 Task: Check the percentage active listings of playground in the last 3 years.
Action: Mouse moved to (1024, 240)
Screenshot: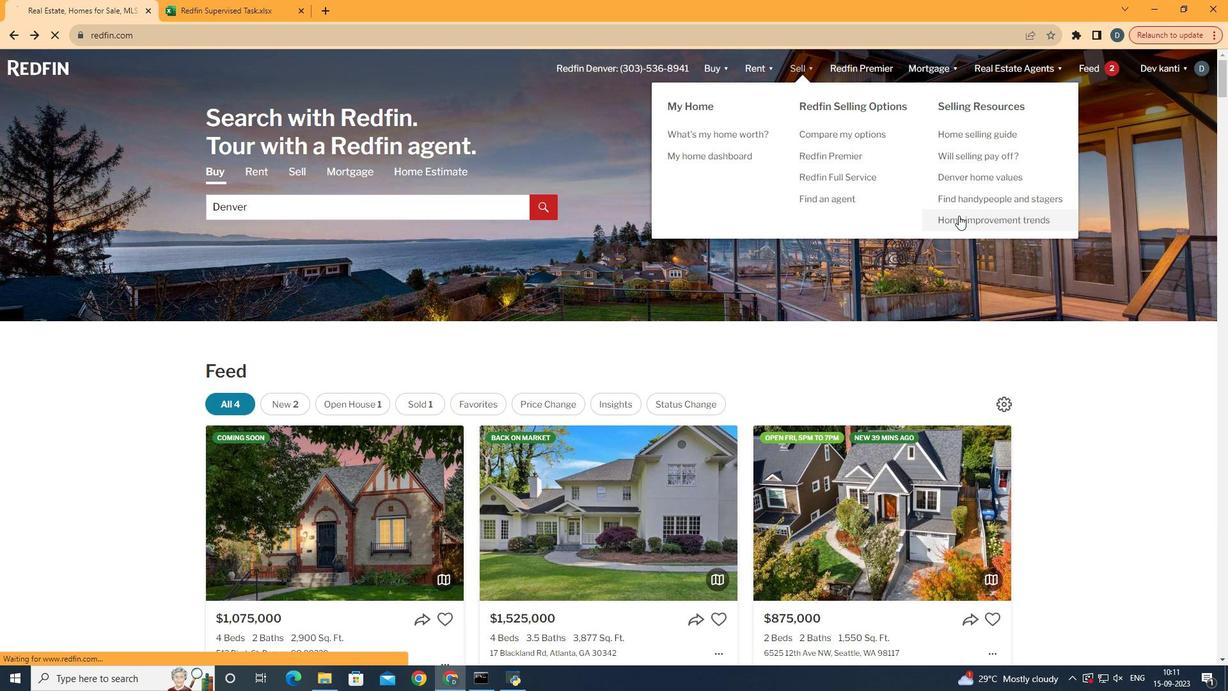 
Action: Mouse pressed left at (1024, 240)
Screenshot: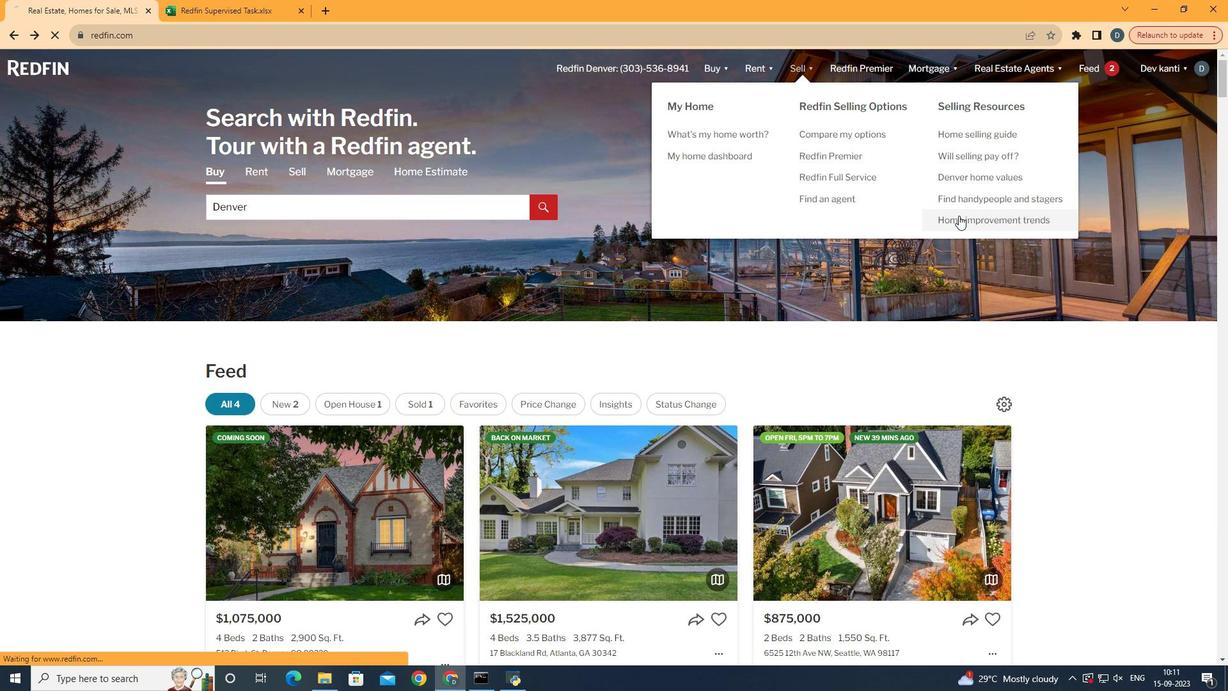 
Action: Mouse moved to (233, 262)
Screenshot: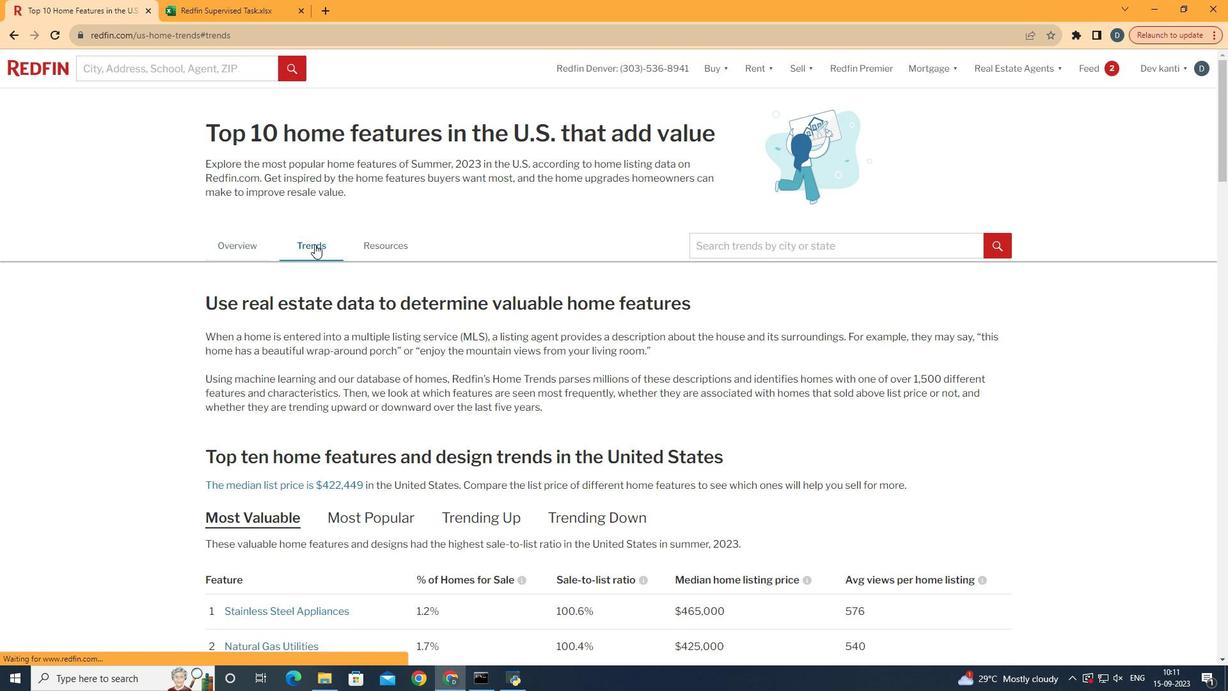 
Action: Mouse pressed left at (233, 262)
Screenshot: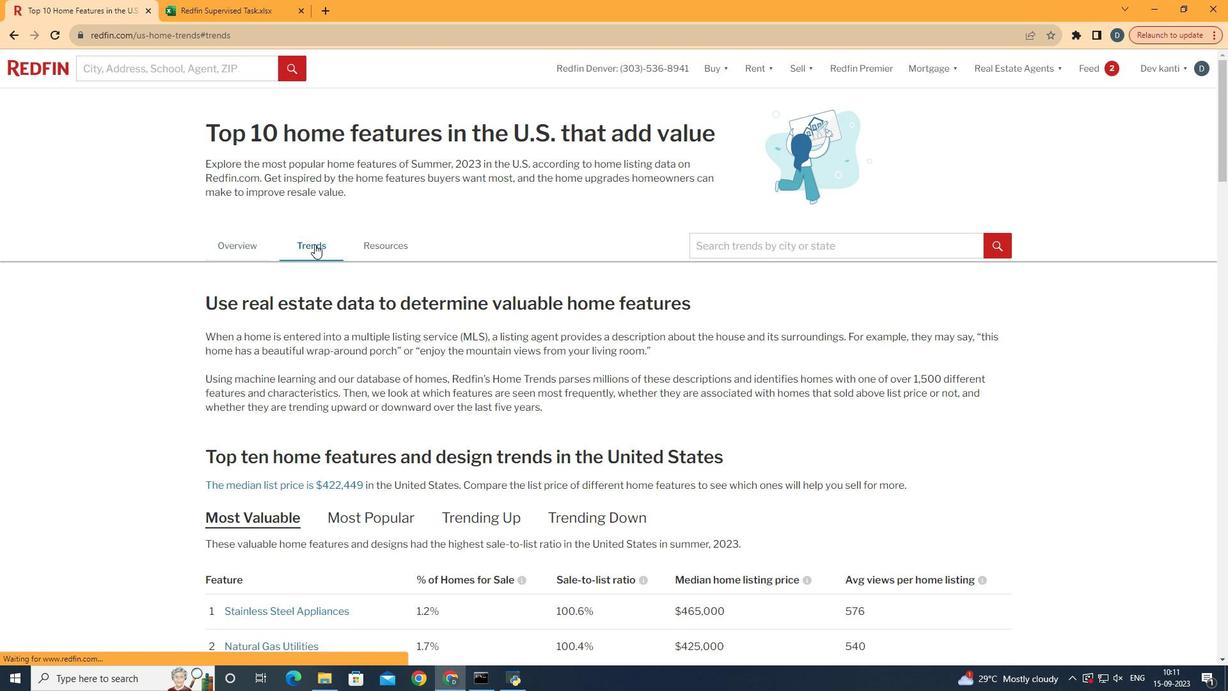 
Action: Mouse moved to (387, 371)
Screenshot: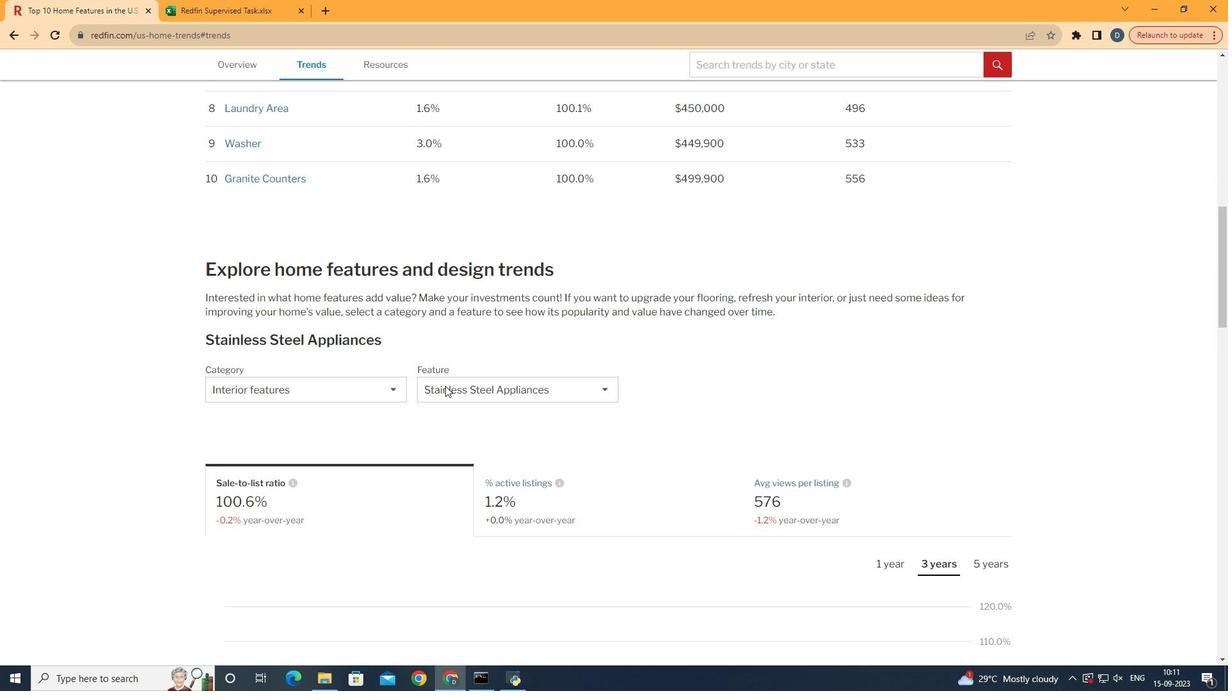 
Action: Mouse scrolled (387, 371) with delta (0, 0)
Screenshot: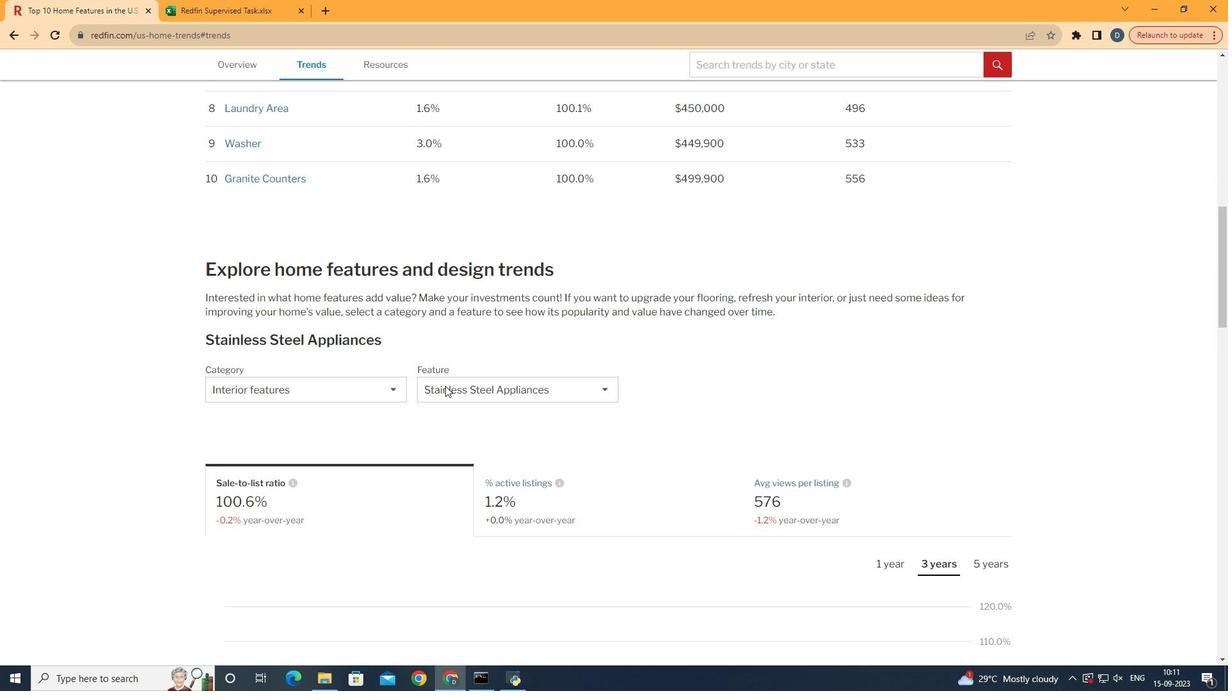 
Action: Mouse moved to (388, 371)
Screenshot: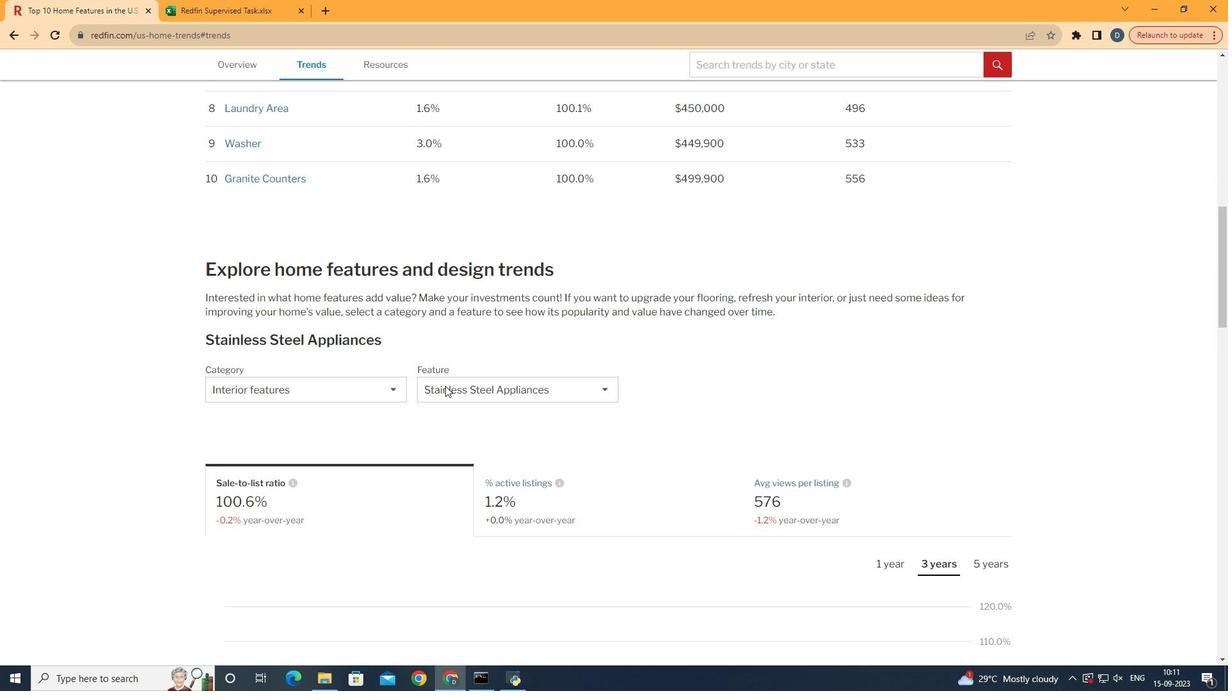 
Action: Mouse scrolled (388, 371) with delta (0, 0)
Screenshot: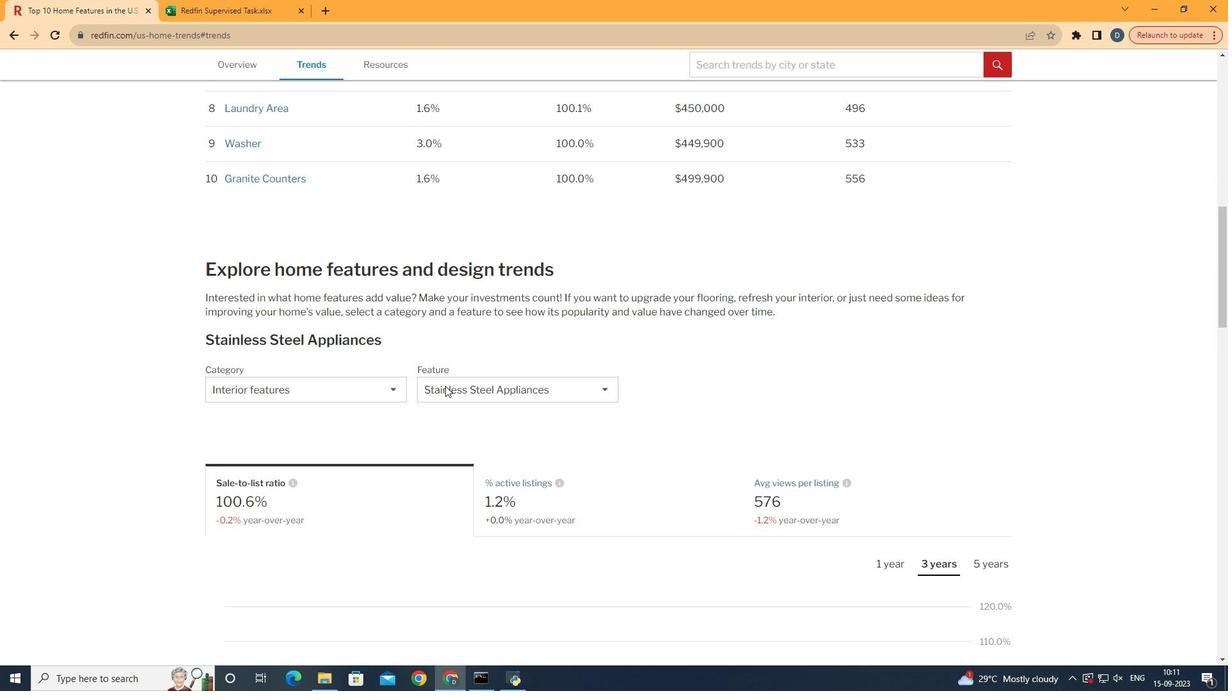 
Action: Mouse moved to (390, 372)
Screenshot: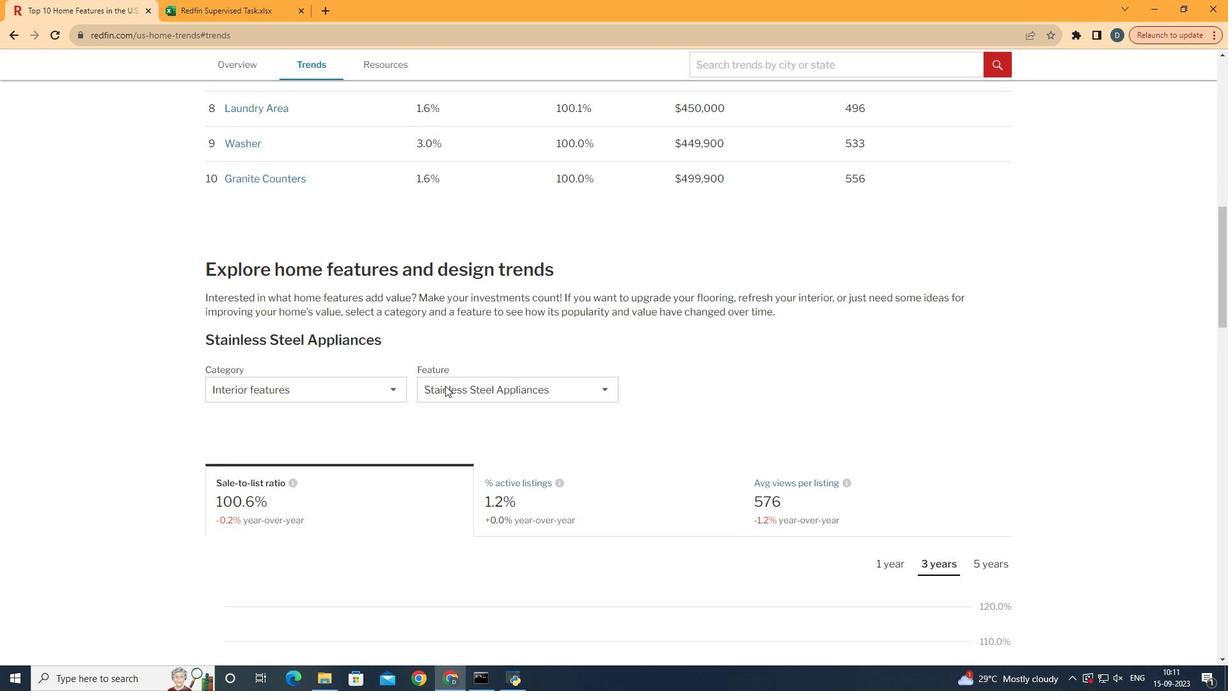 
Action: Mouse scrolled (390, 371) with delta (0, 0)
Screenshot: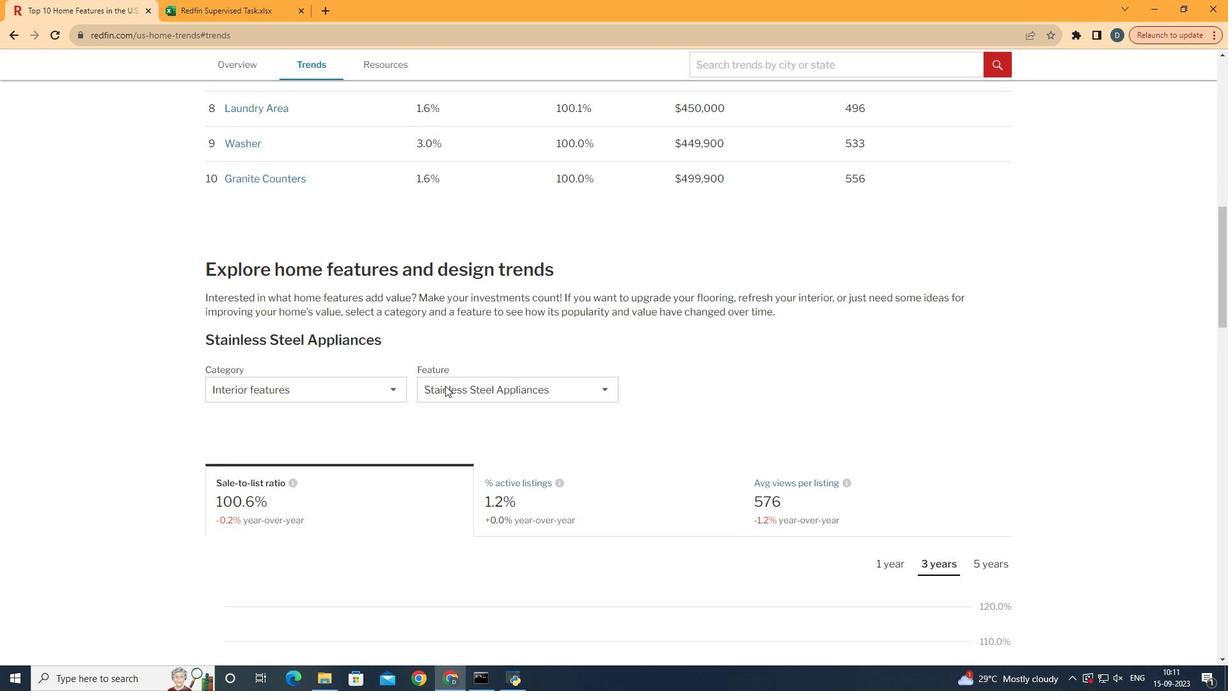 
Action: Mouse moved to (390, 373)
Screenshot: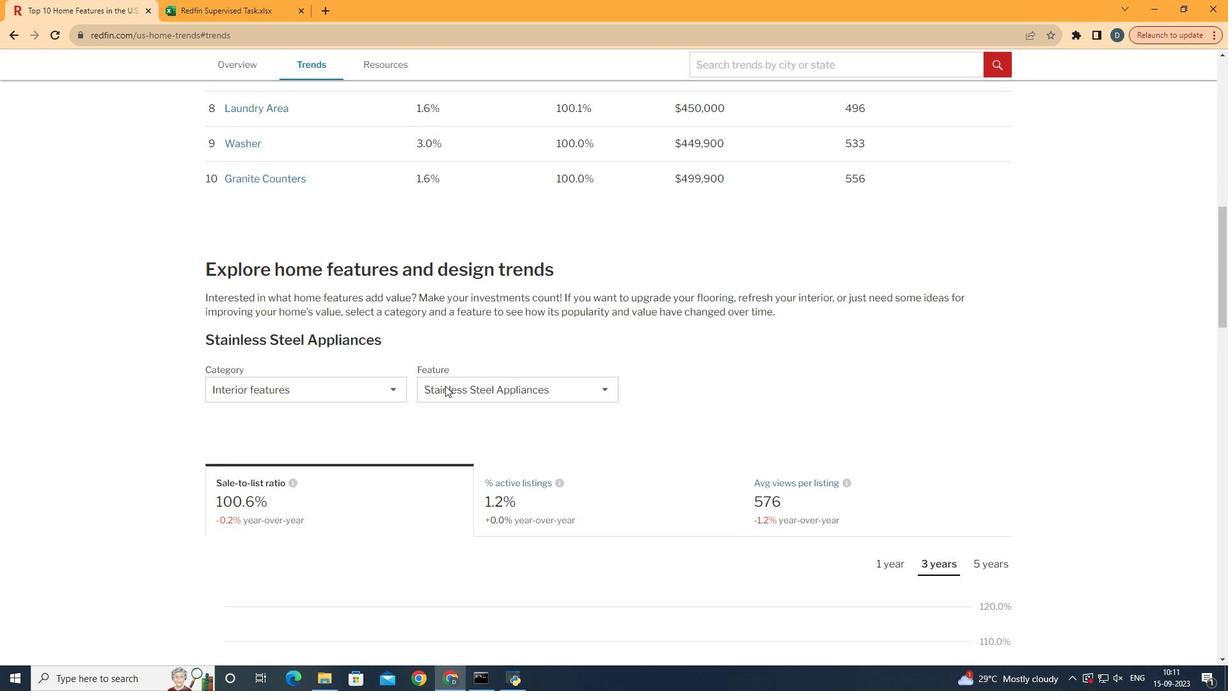 
Action: Mouse scrolled (390, 372) with delta (0, 0)
Screenshot: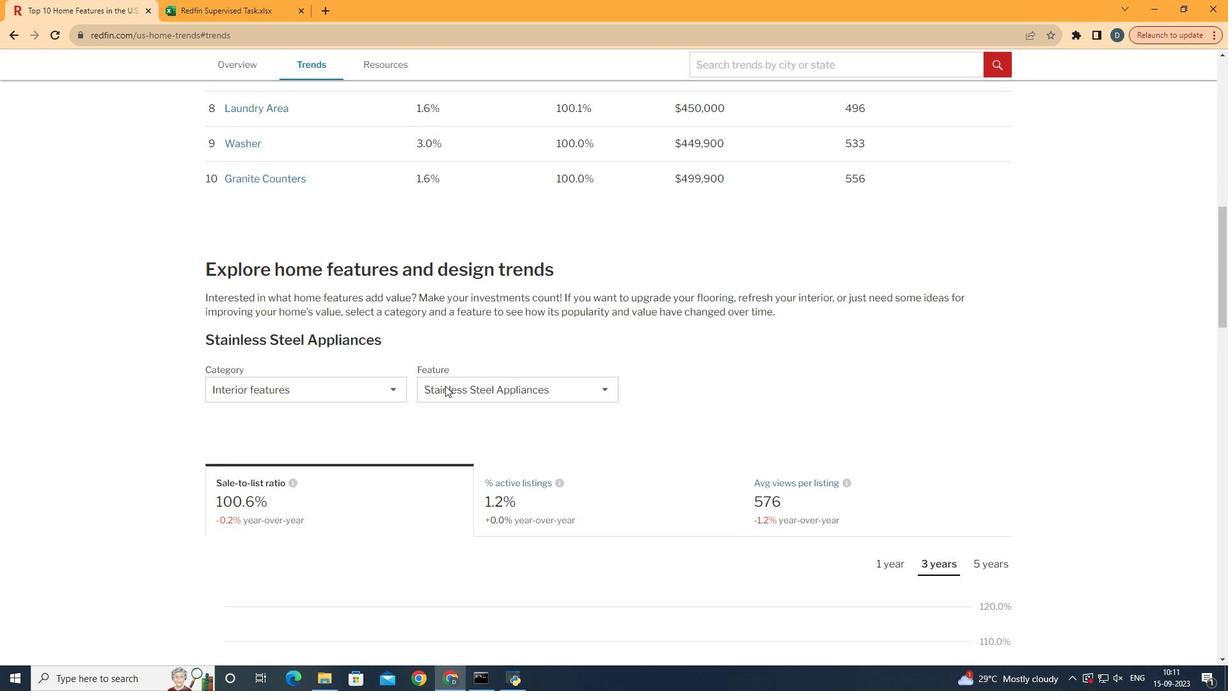 
Action: Mouse moved to (392, 373)
Screenshot: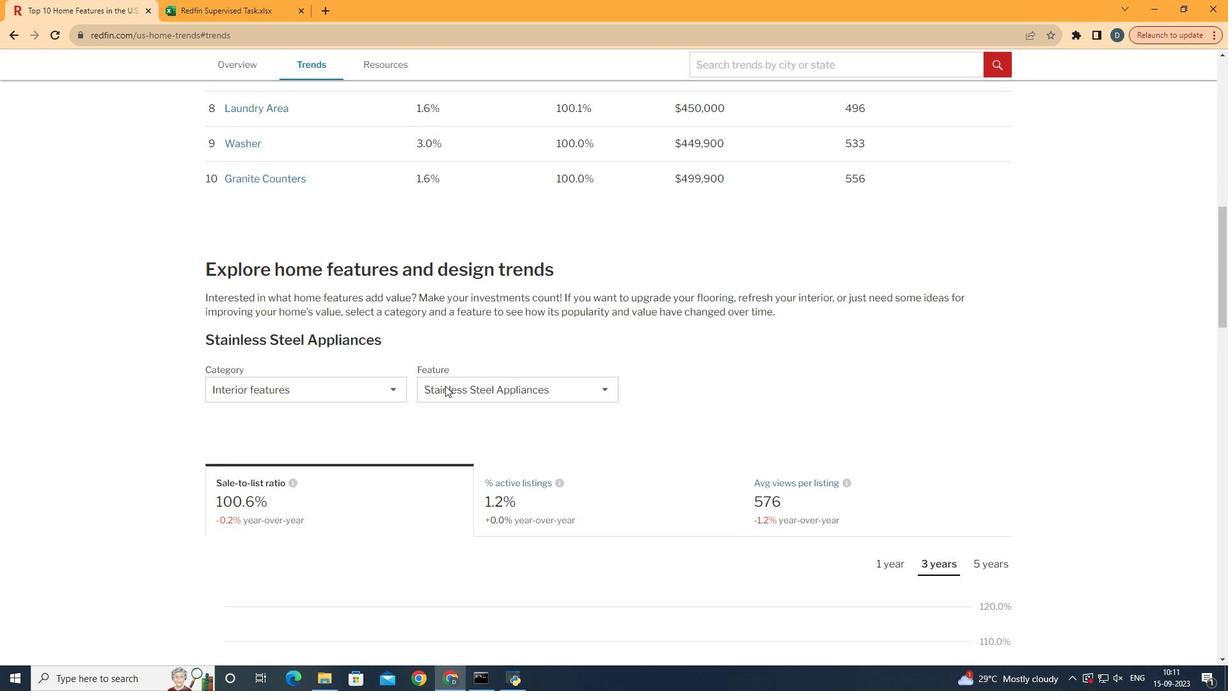 
Action: Mouse scrolled (392, 373) with delta (0, 0)
Screenshot: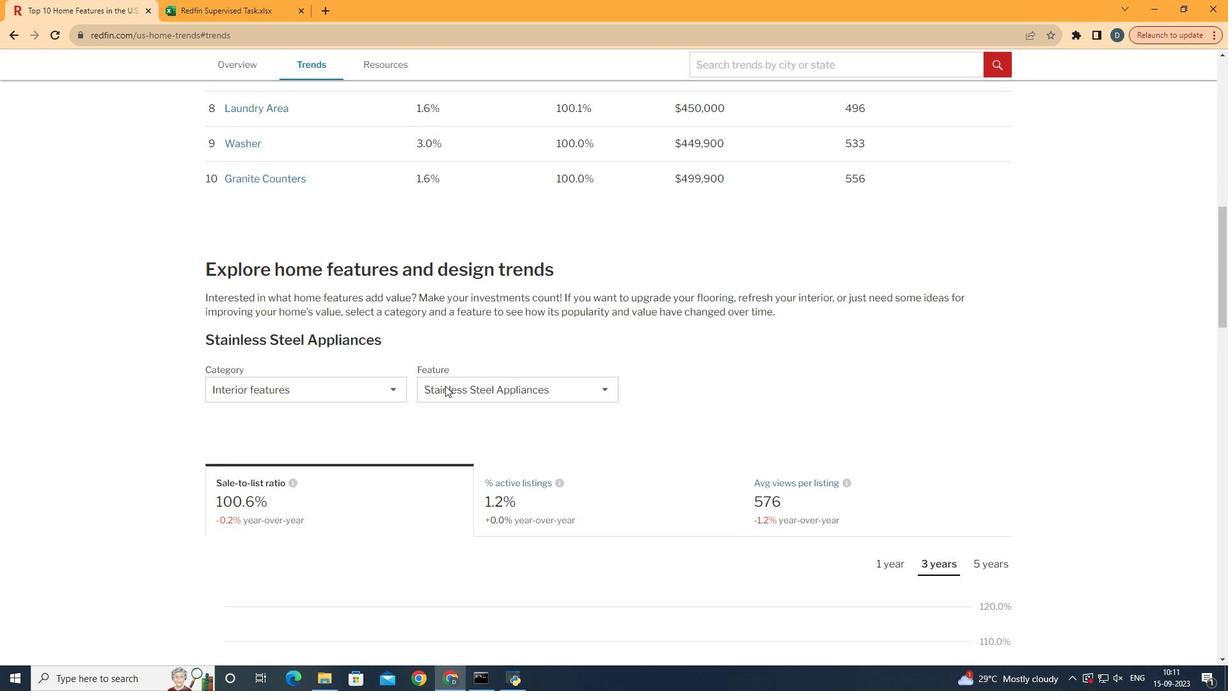
Action: Mouse scrolled (392, 373) with delta (0, 0)
Screenshot: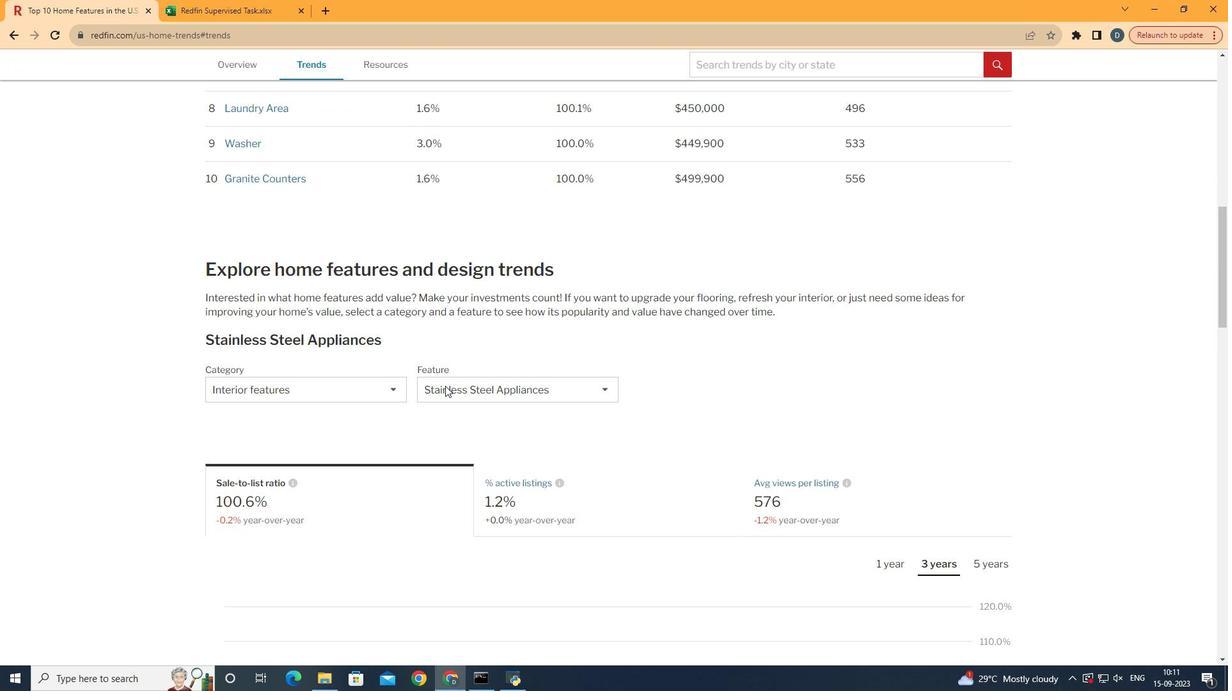 
Action: Mouse scrolled (392, 373) with delta (0, 0)
Screenshot: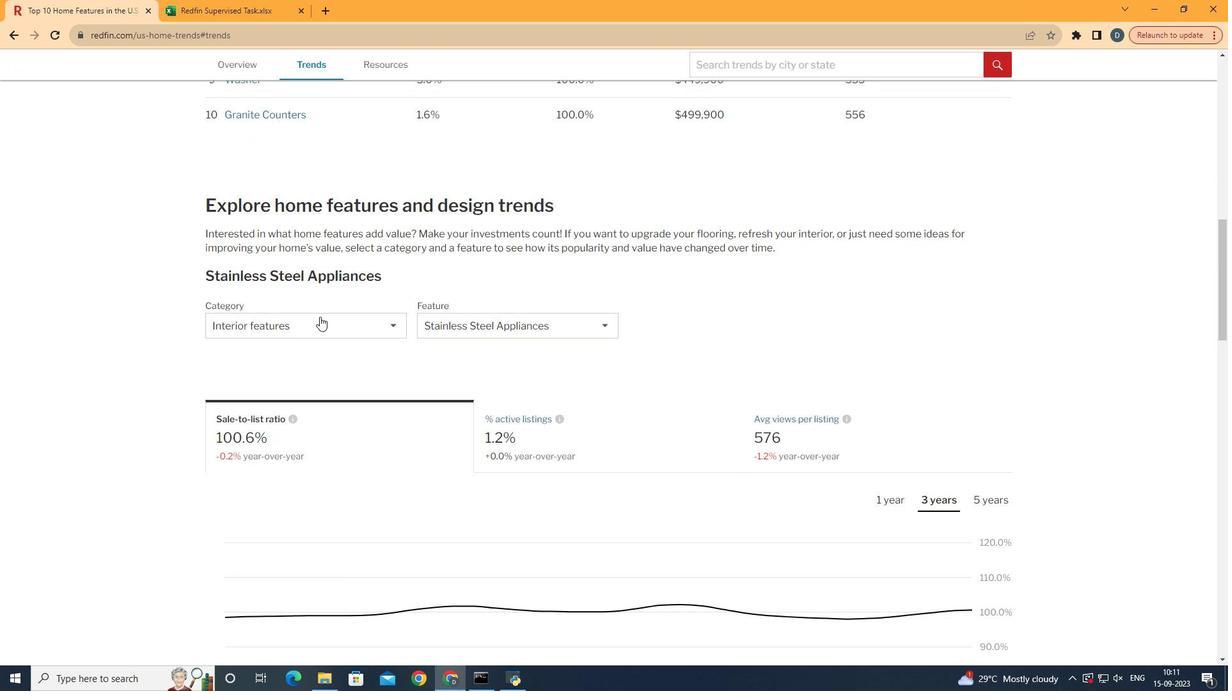 
Action: Mouse moved to (239, 323)
Screenshot: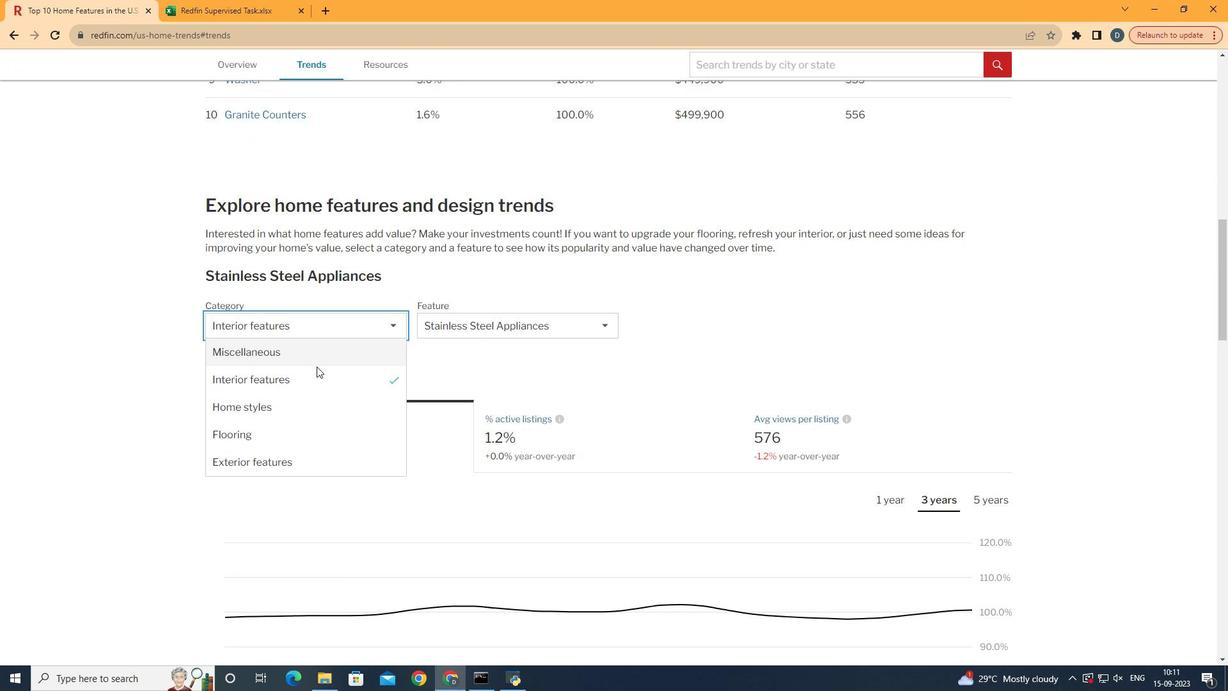 
Action: Mouse pressed left at (239, 323)
Screenshot: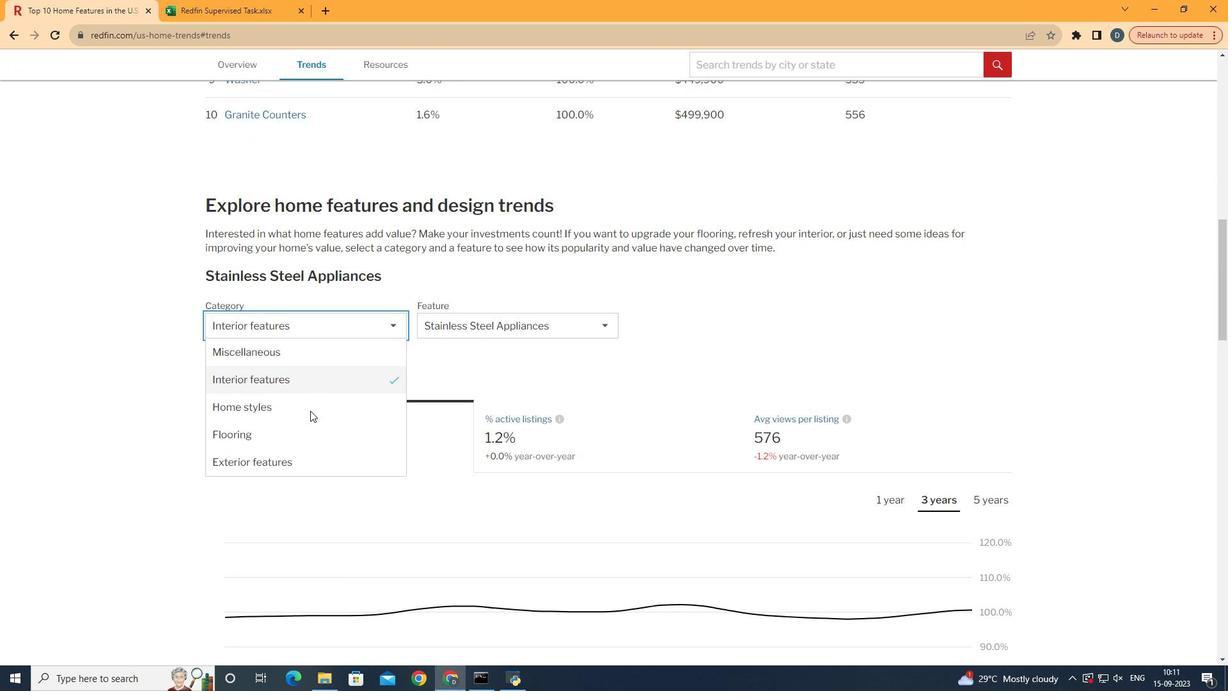 
Action: Mouse moved to (214, 422)
Screenshot: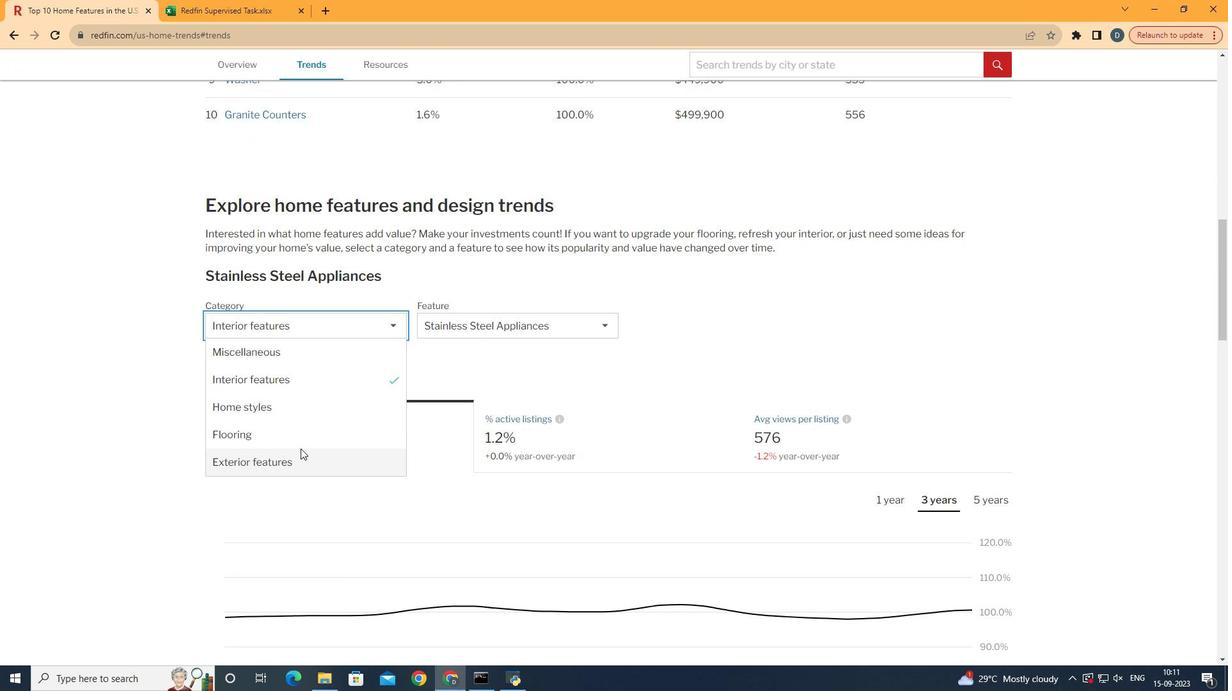 
Action: Mouse pressed left at (214, 422)
Screenshot: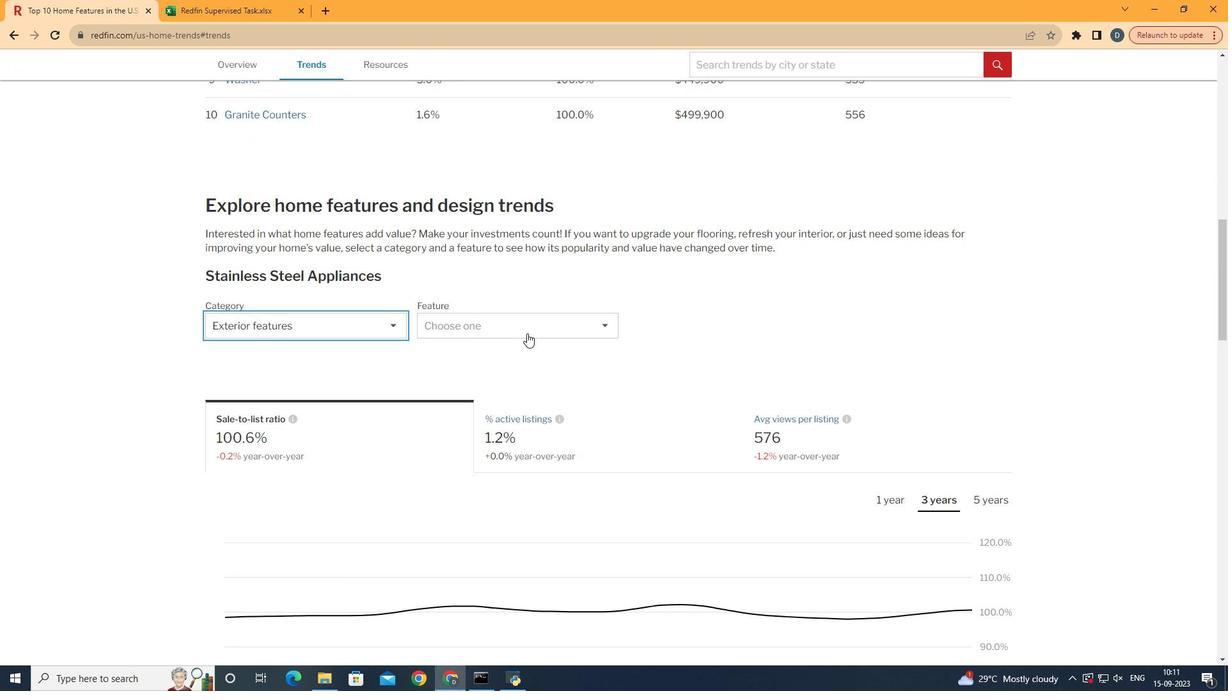 
Action: Mouse moved to (493, 332)
Screenshot: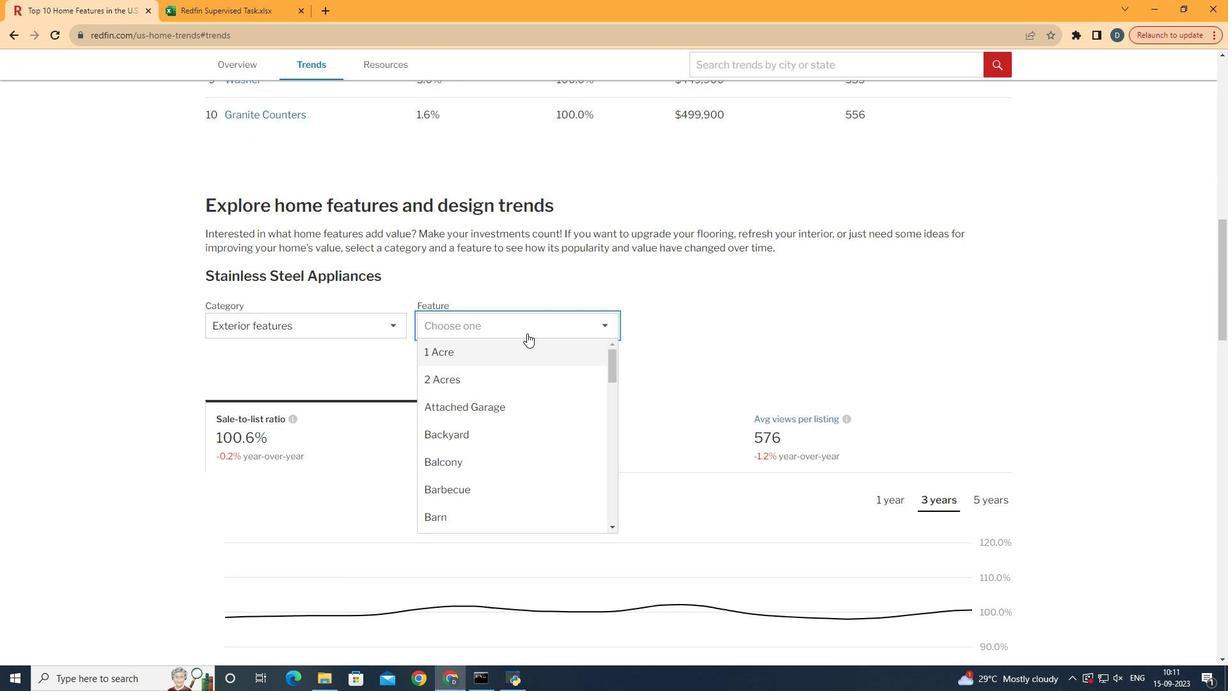 
Action: Mouse pressed left at (493, 332)
Screenshot: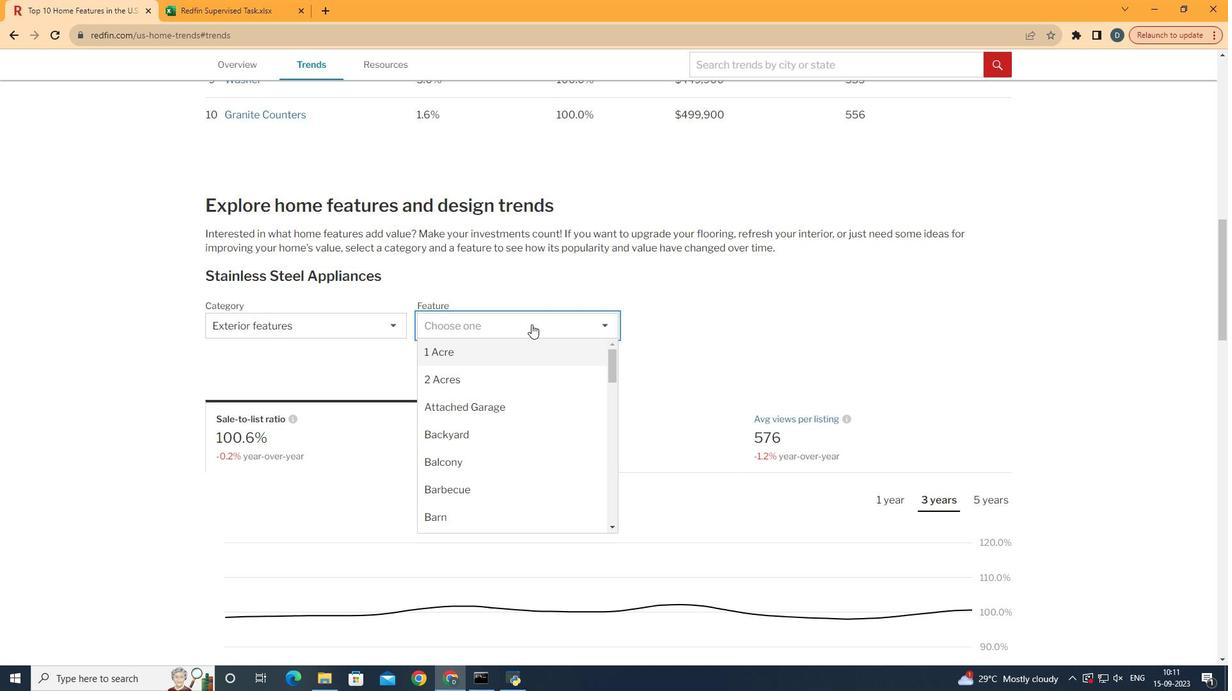 
Action: Mouse moved to (504, 389)
Screenshot: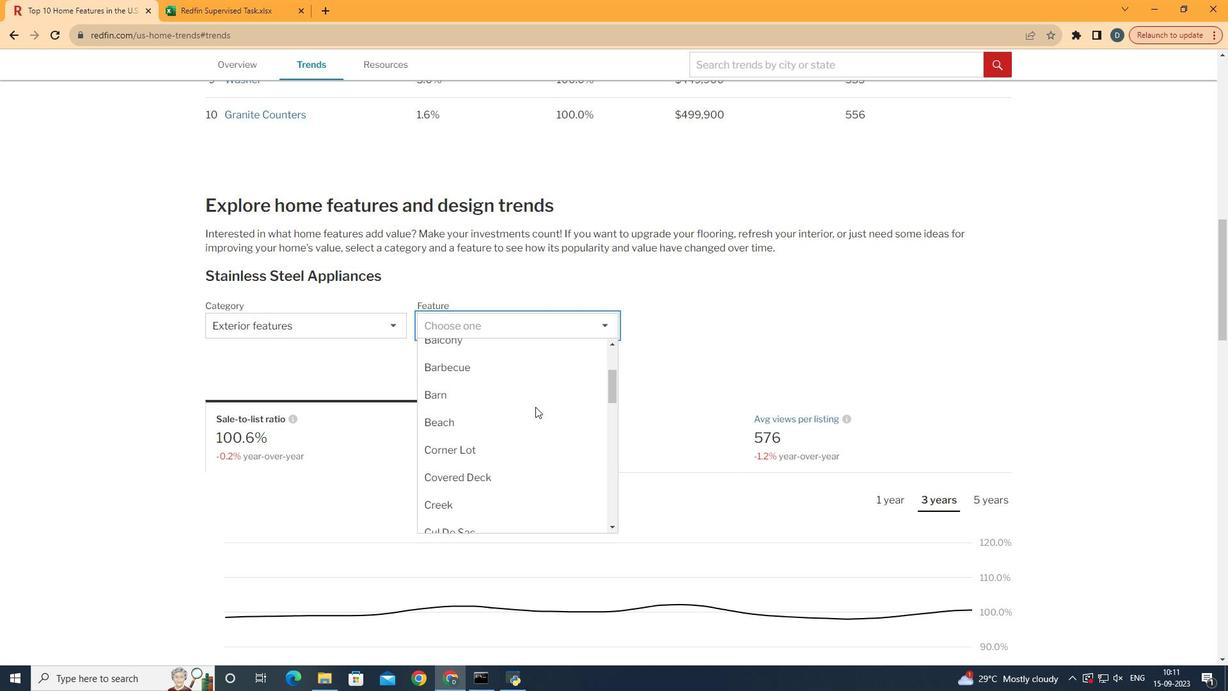 
Action: Mouse scrolled (504, 389) with delta (0, 0)
Screenshot: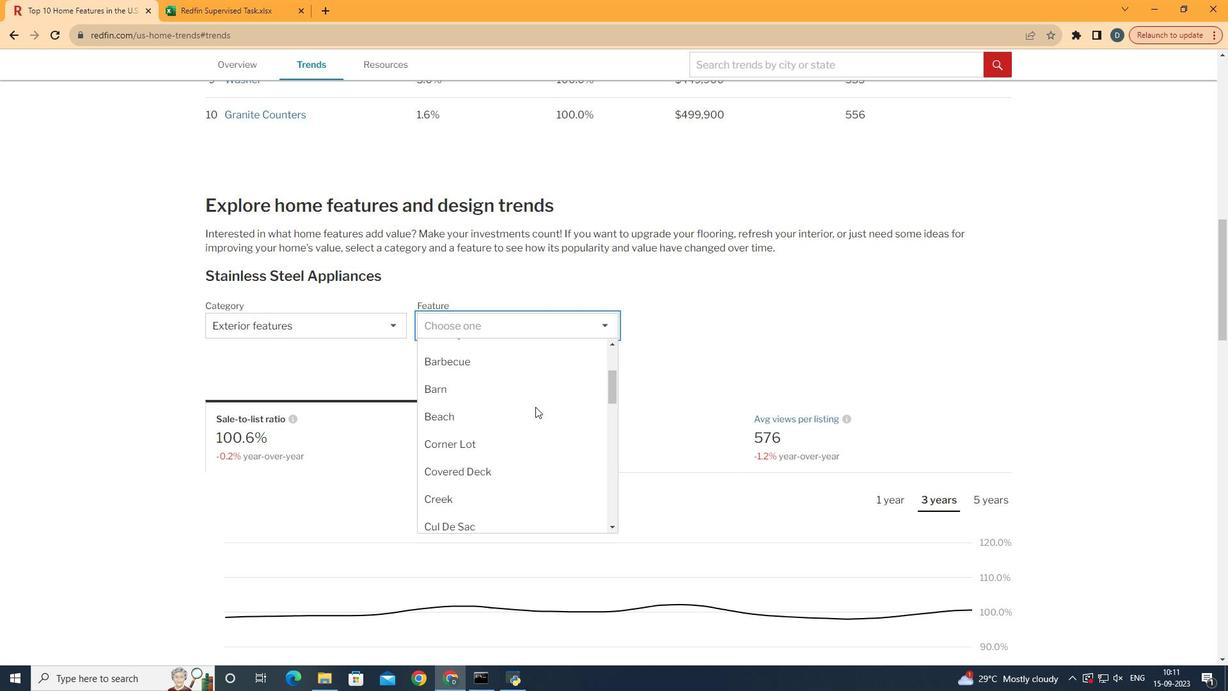 
Action: Mouse scrolled (504, 389) with delta (0, 0)
Screenshot: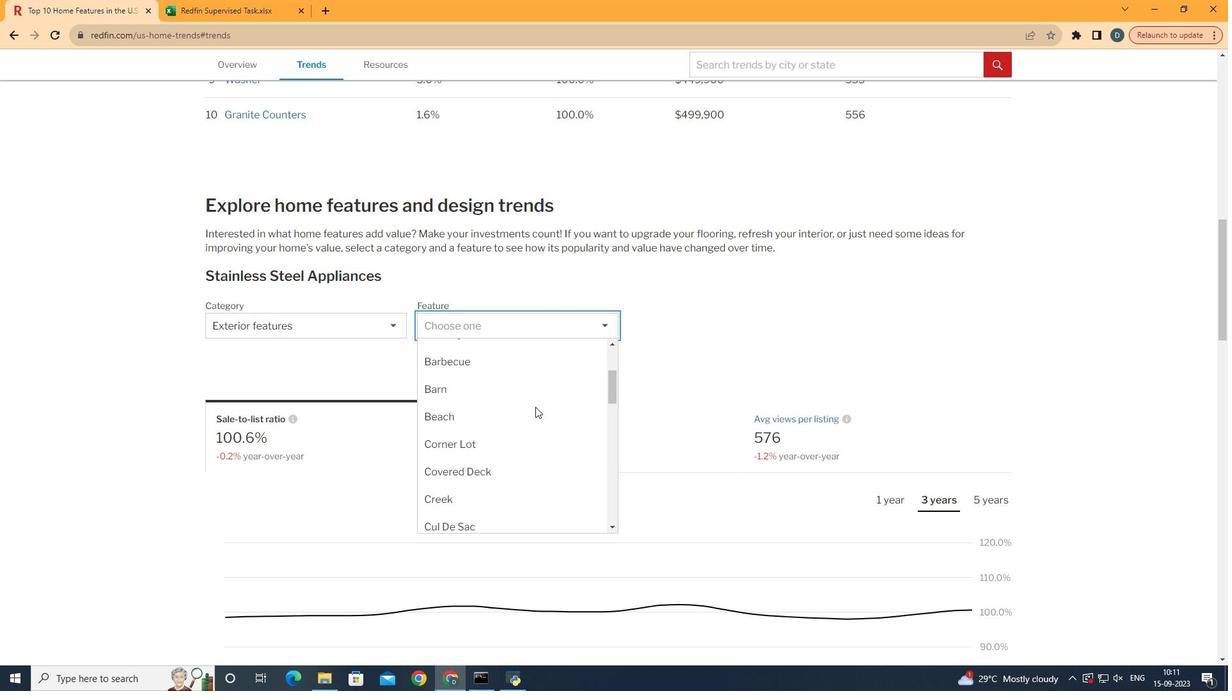 
Action: Mouse moved to (503, 390)
Screenshot: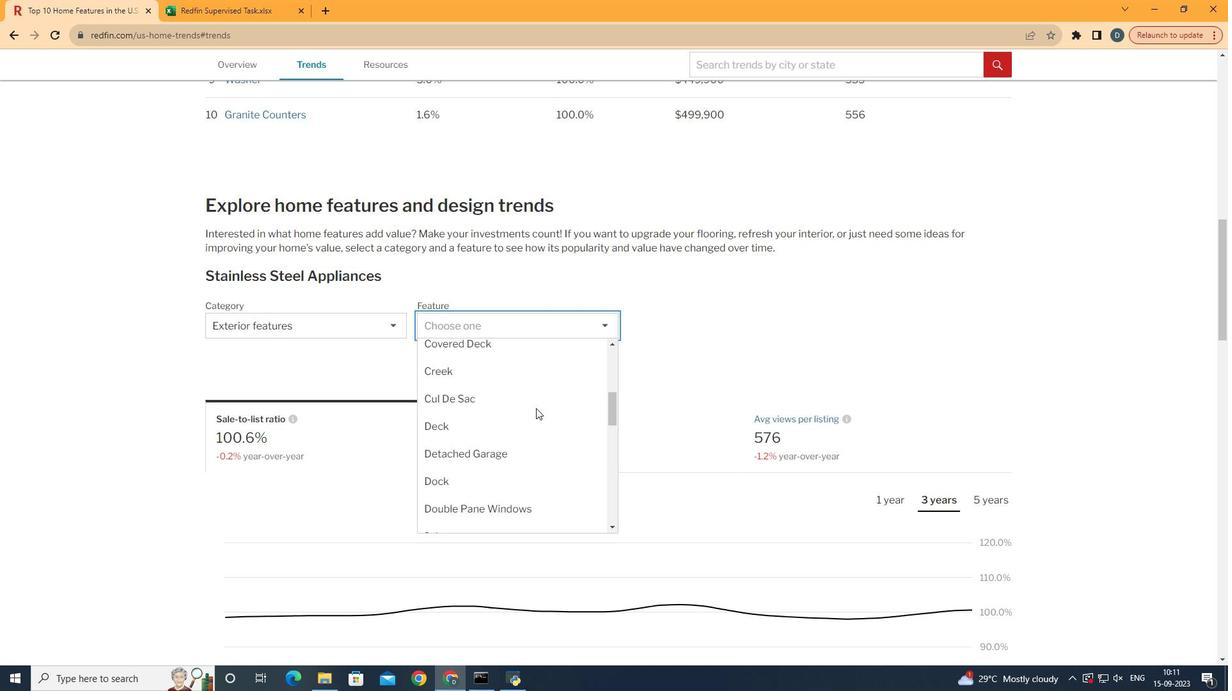 
Action: Mouse scrolled (503, 390) with delta (0, 0)
Screenshot: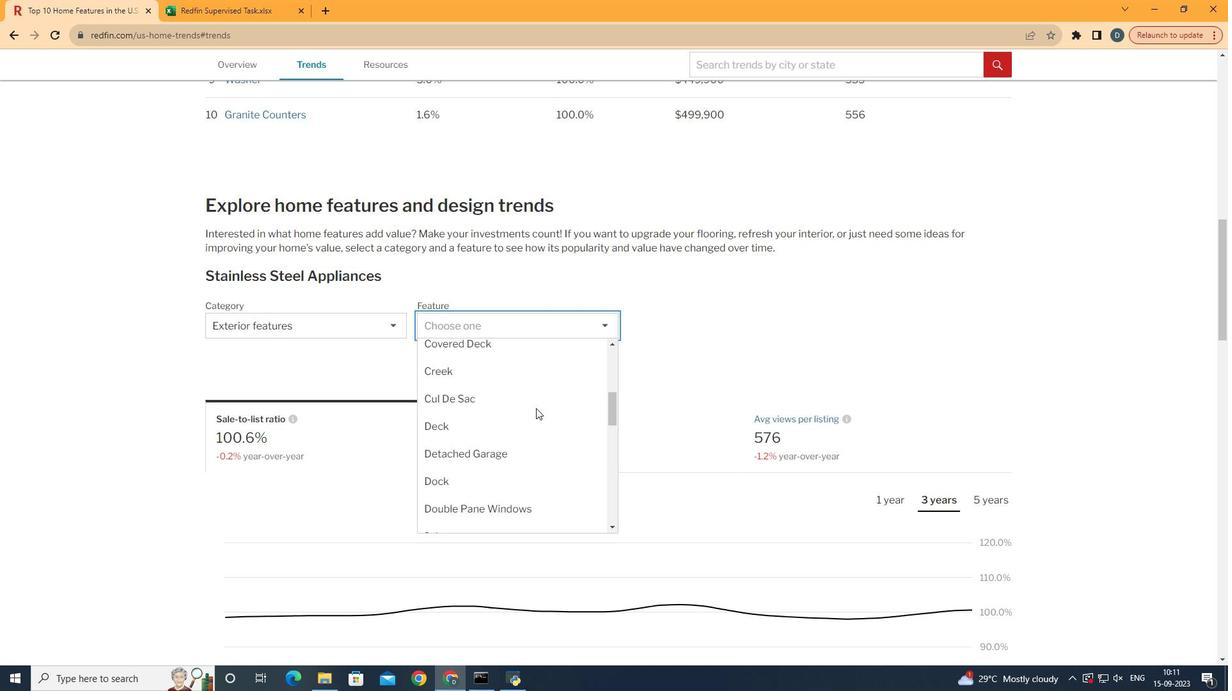 
Action: Mouse moved to (504, 390)
Screenshot: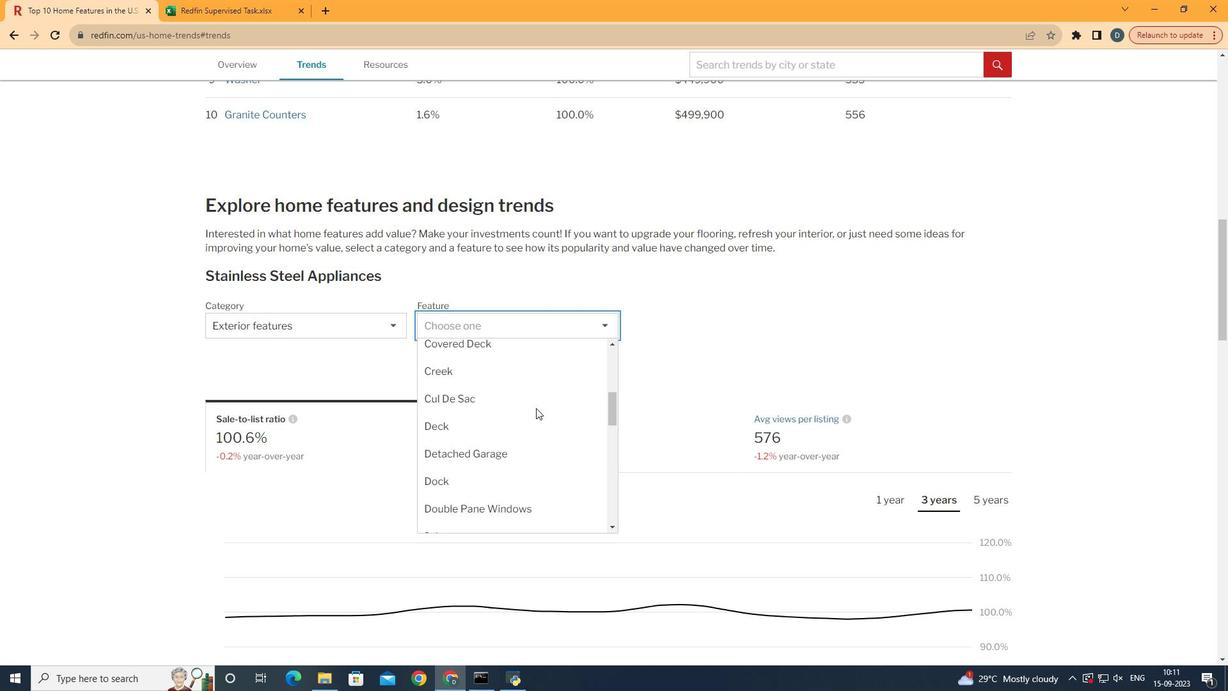 
Action: Mouse scrolled (504, 390) with delta (0, 0)
Screenshot: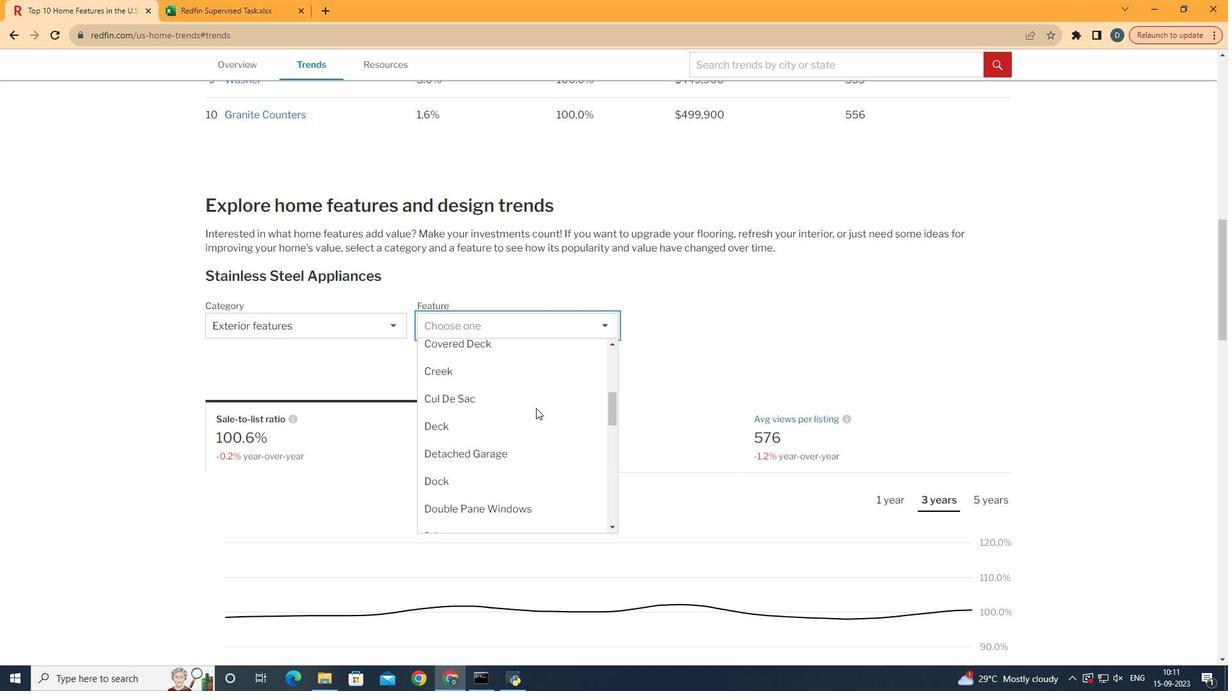 
Action: Mouse scrolled (504, 390) with delta (0, 0)
Screenshot: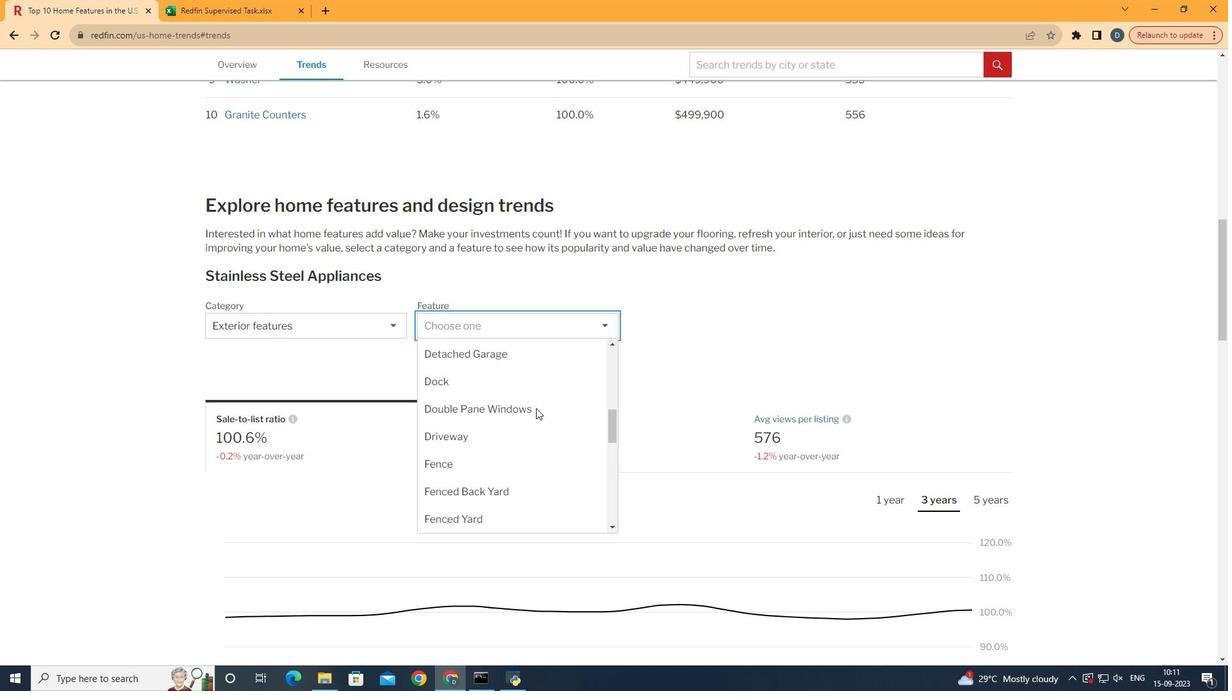 
Action: Mouse scrolled (504, 390) with delta (0, 0)
Screenshot: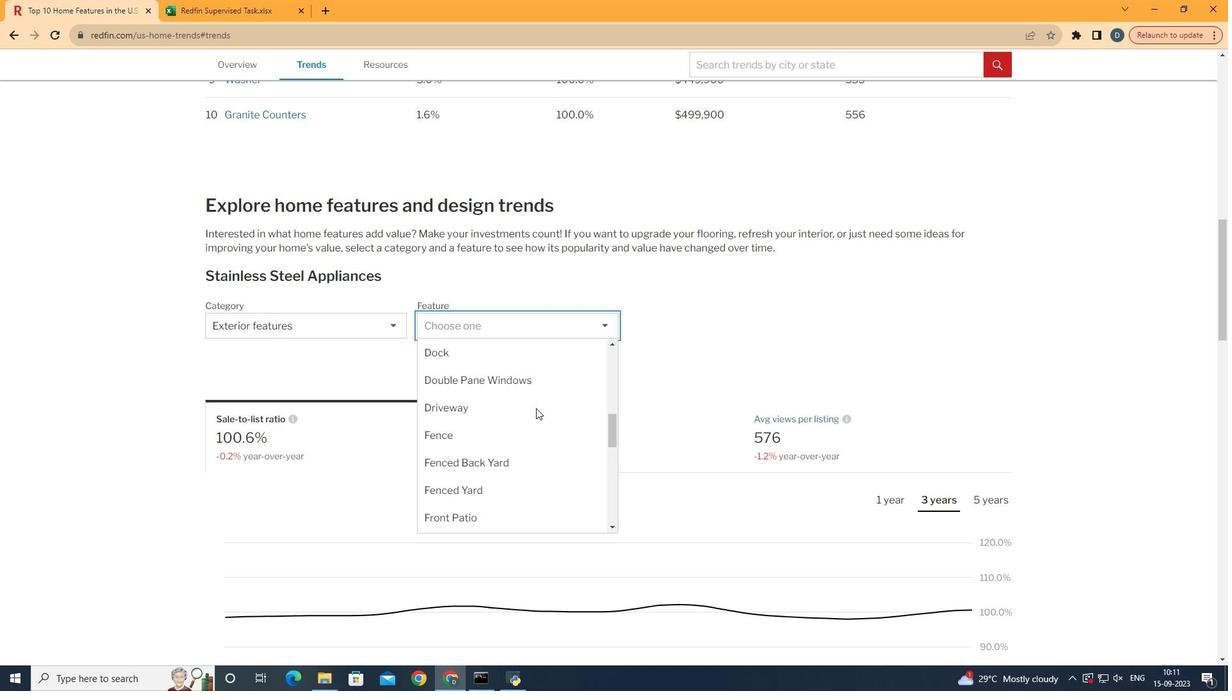 
Action: Mouse scrolled (504, 390) with delta (0, 0)
Screenshot: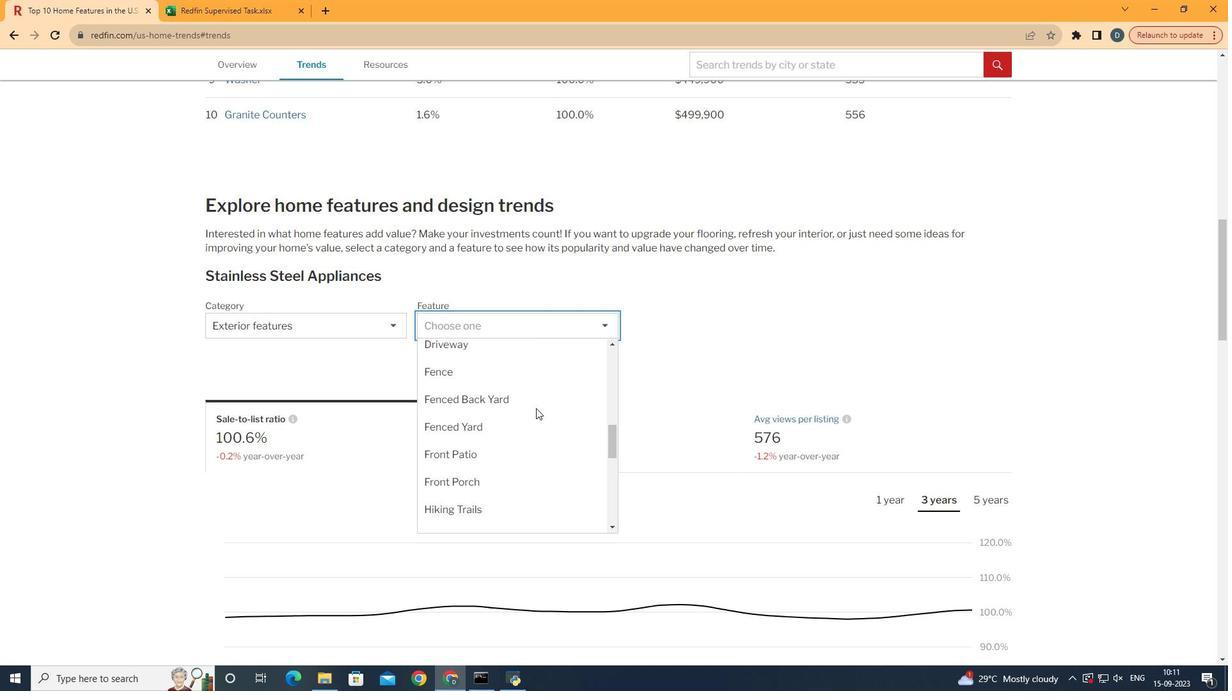 
Action: Mouse scrolled (504, 390) with delta (0, 0)
Screenshot: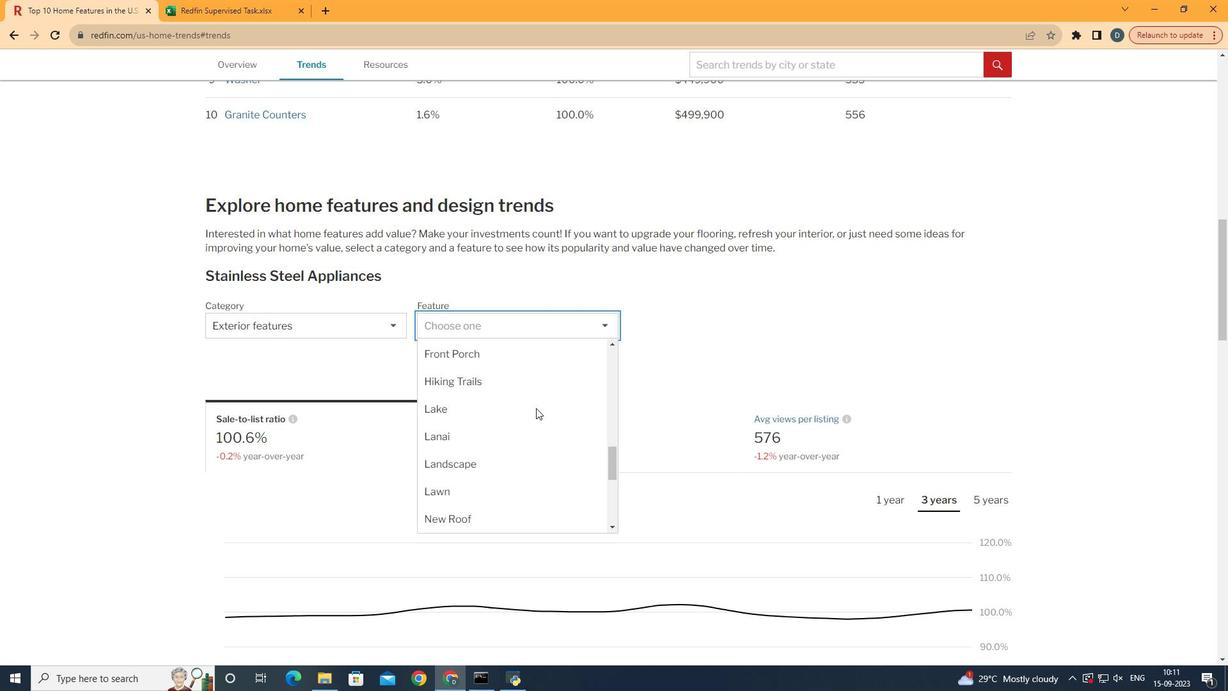 
Action: Mouse scrolled (504, 390) with delta (0, 0)
Screenshot: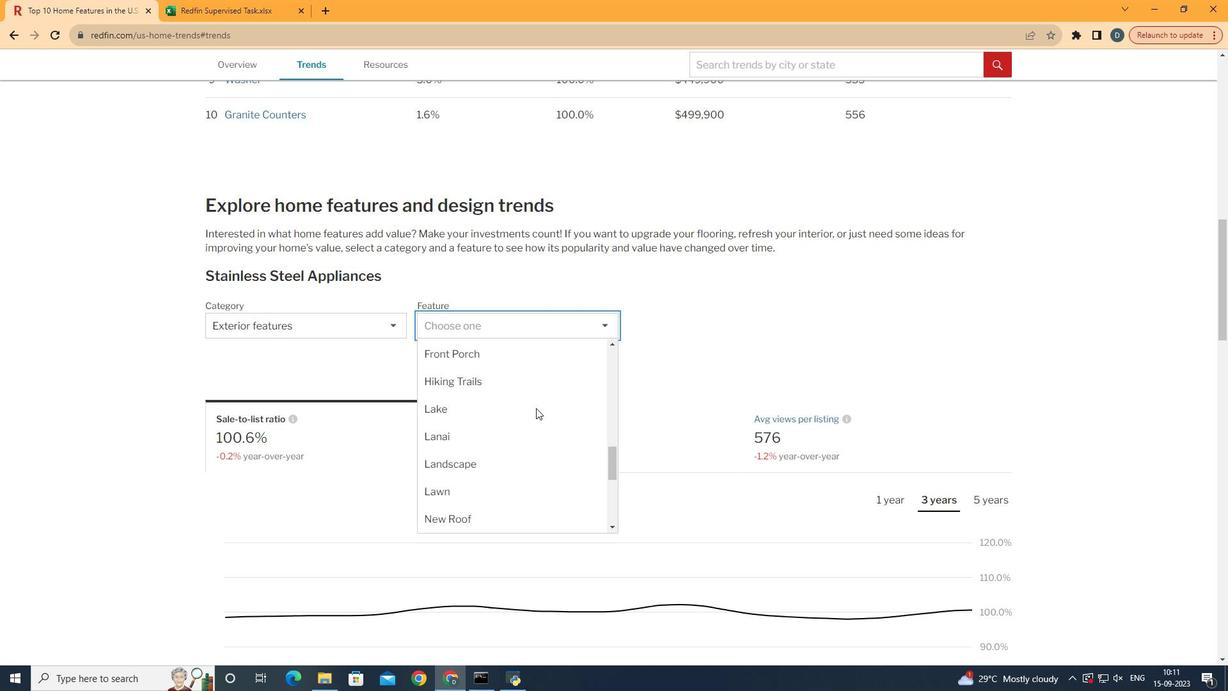 
Action: Mouse scrolled (504, 390) with delta (0, 0)
Screenshot: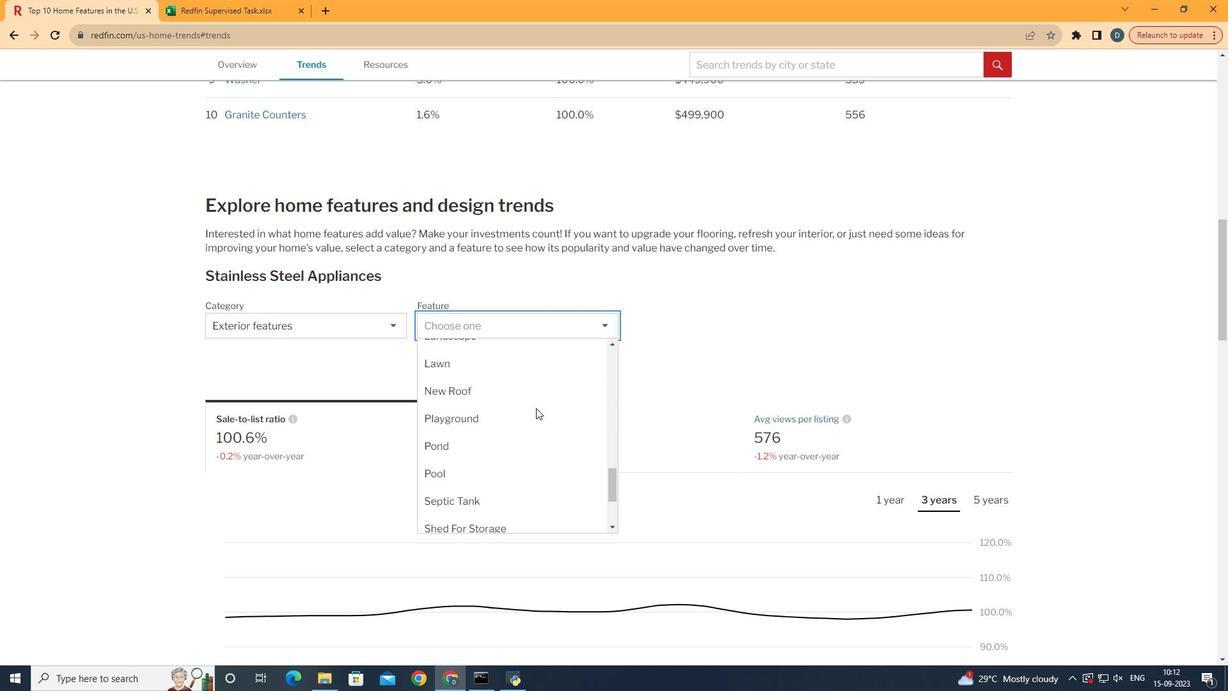 
Action: Mouse scrolled (504, 390) with delta (0, 0)
Screenshot: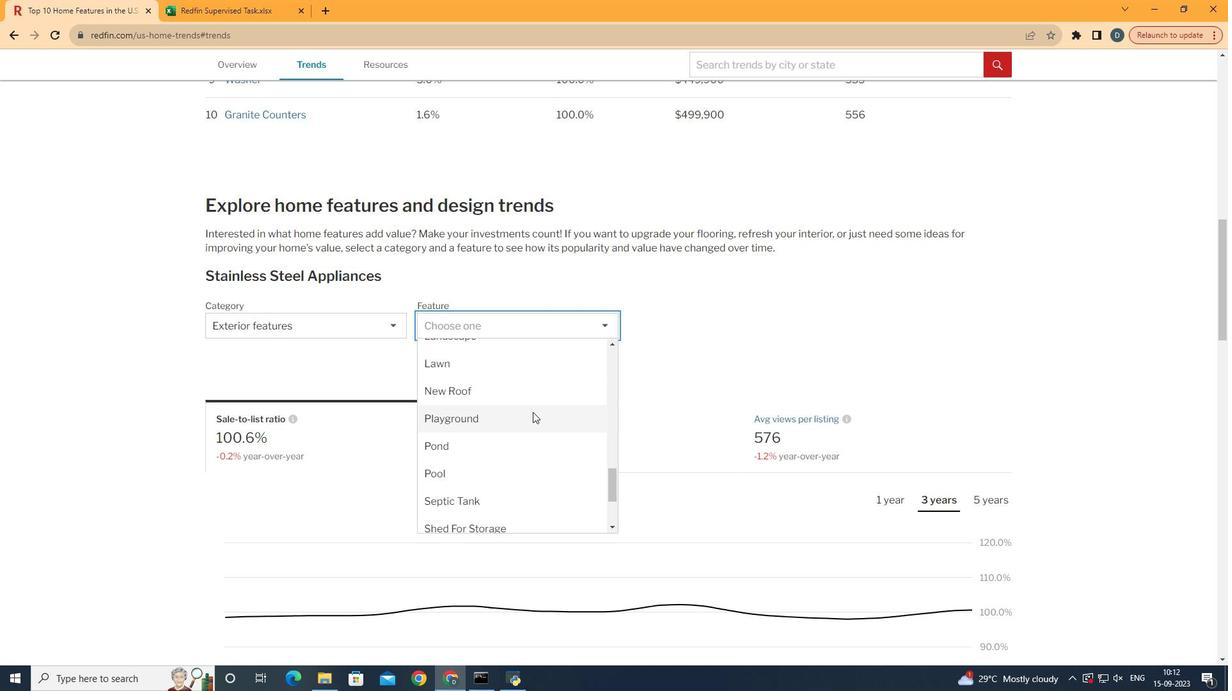 
Action: Mouse moved to (497, 395)
Screenshot: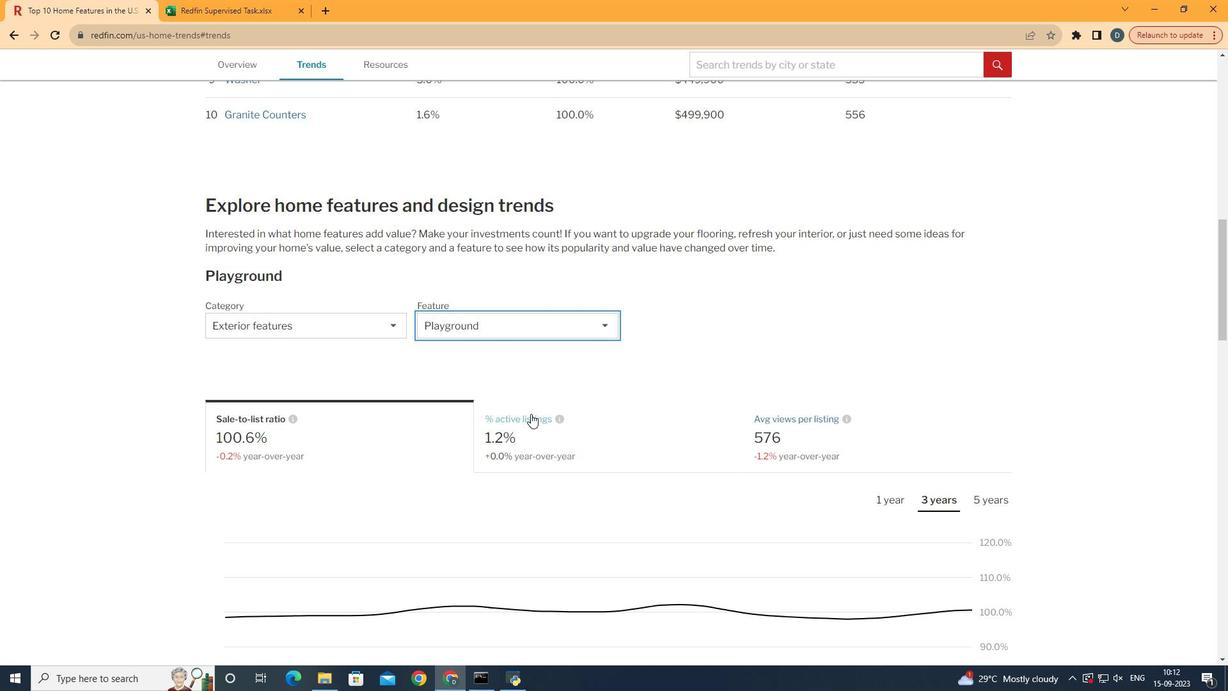 
Action: Mouse pressed left at (497, 395)
Screenshot: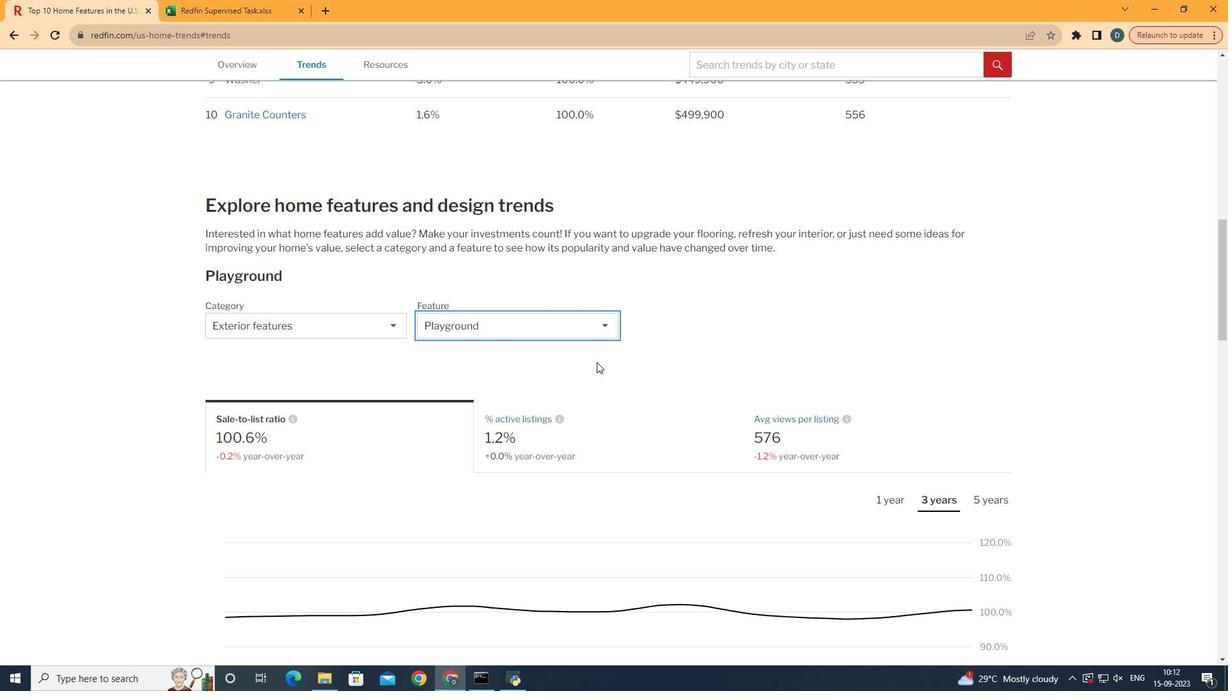 
Action: Mouse moved to (633, 322)
Screenshot: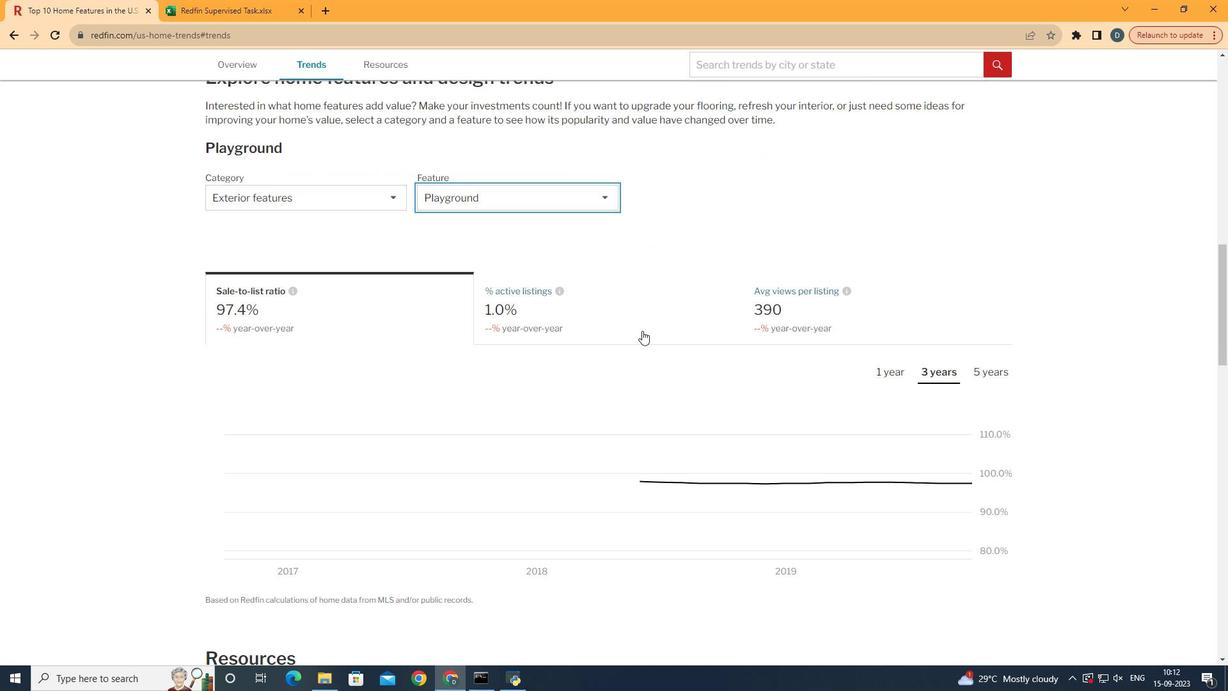 
Action: Mouse scrolled (633, 321) with delta (0, 0)
Screenshot: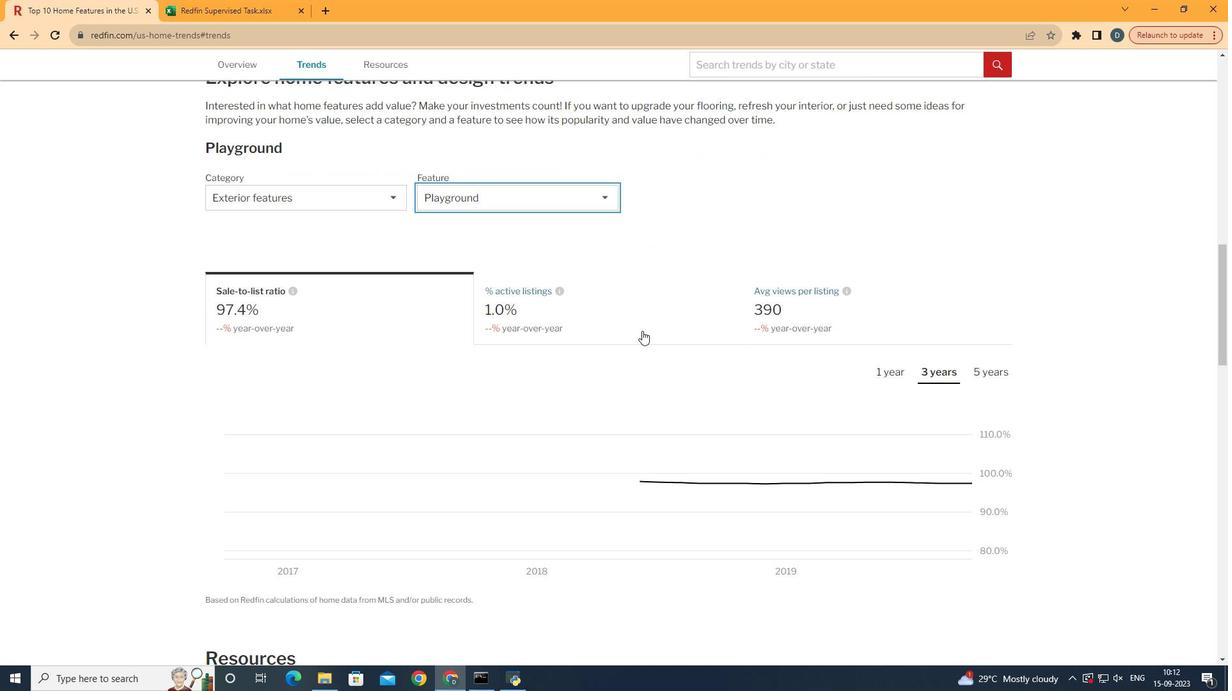 
Action: Mouse scrolled (633, 321) with delta (0, 0)
Screenshot: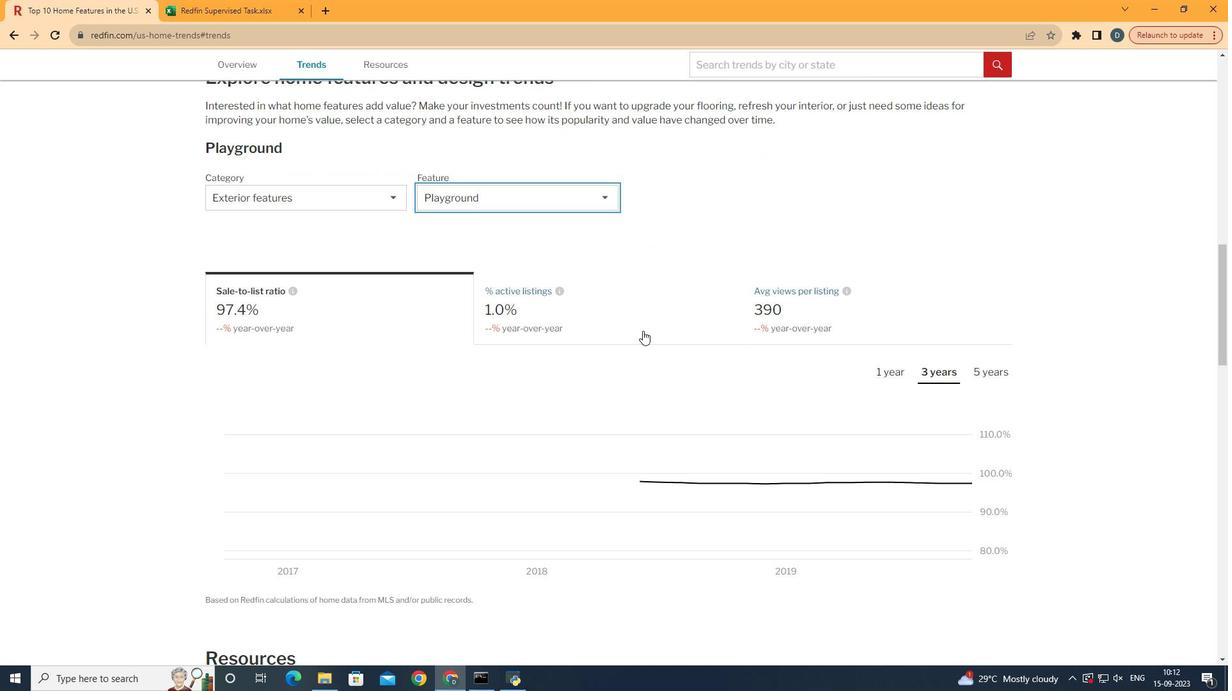 
Action: Mouse moved to (635, 330)
Screenshot: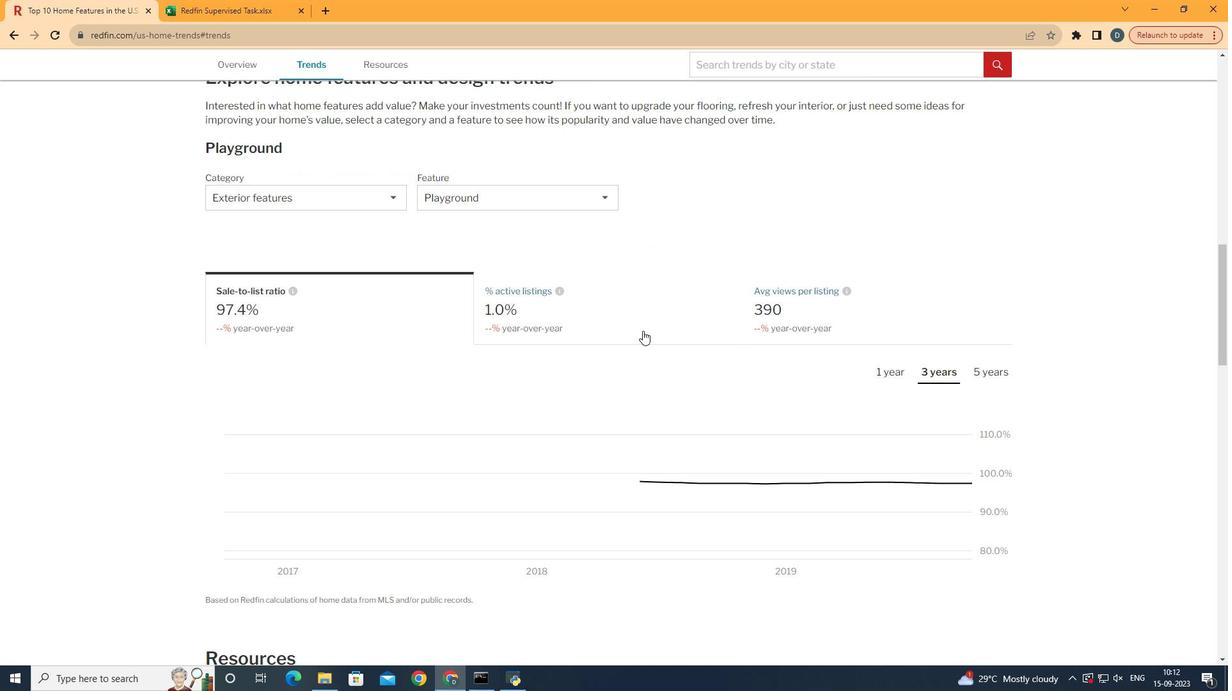 
Action: Mouse pressed left at (635, 330)
Screenshot: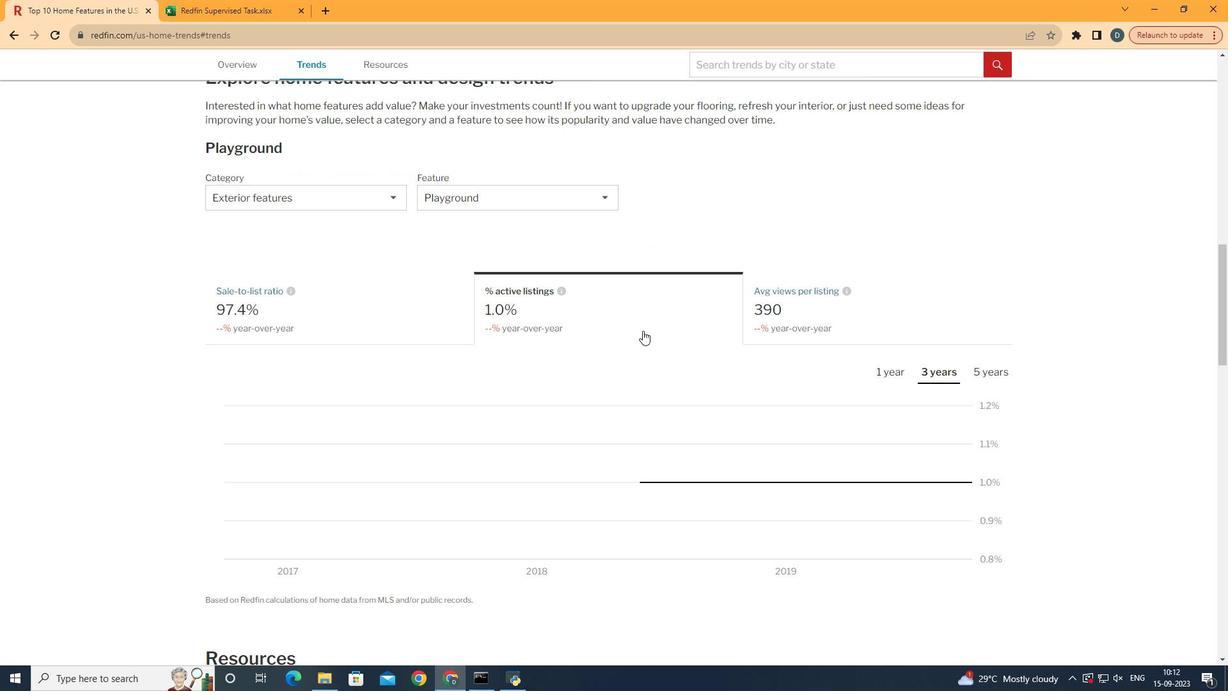 
Action: Mouse moved to (1005, 358)
Screenshot: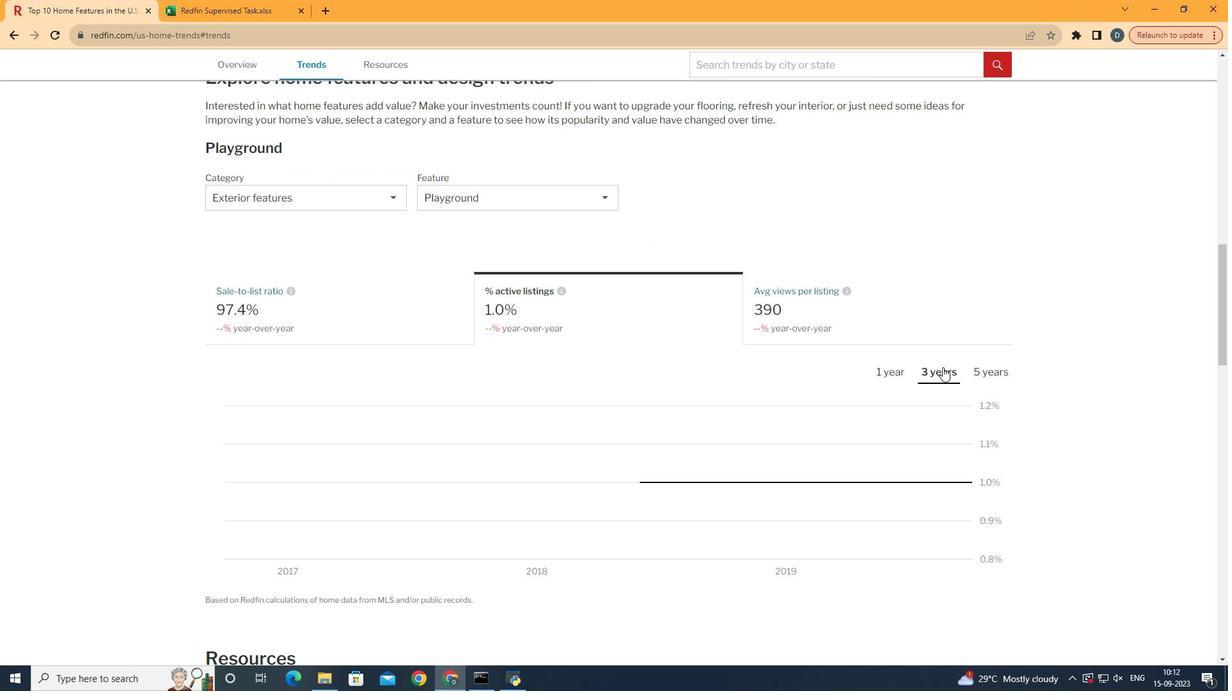 
Action: Mouse pressed left at (1005, 358)
Screenshot: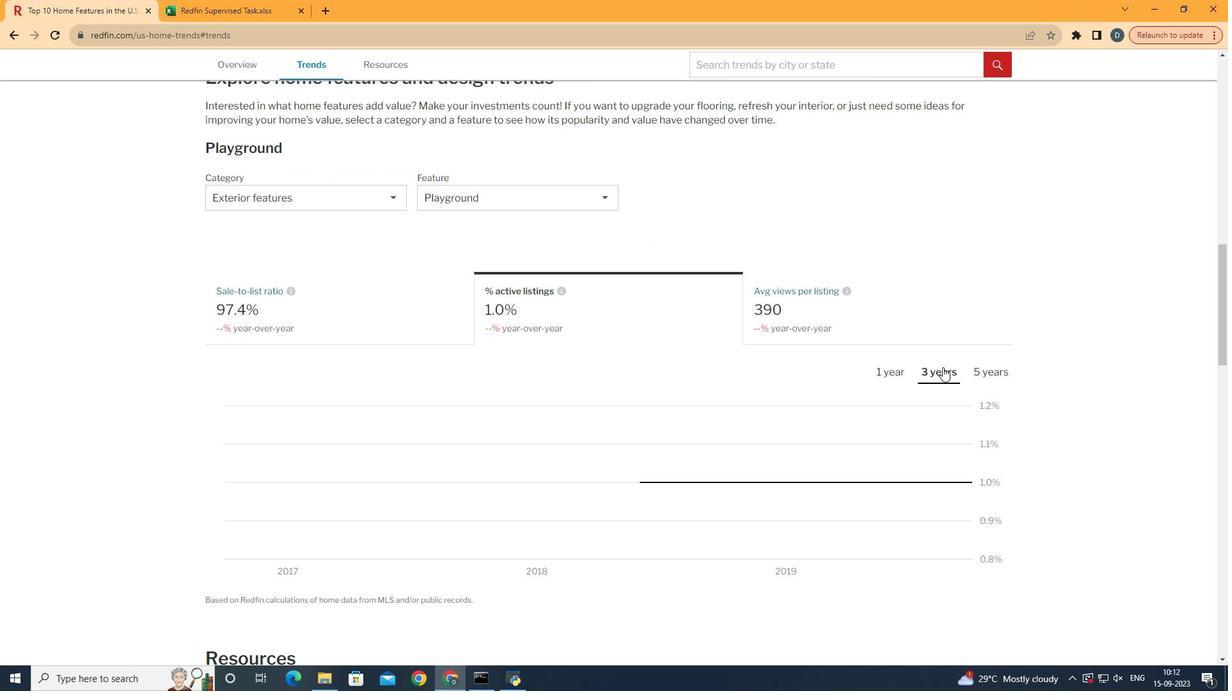 
